Task: Search one way flight ticket for 3 adults, 3 children in premium economy from Milwaukee: Milwaukee Mitchell International Airport to Rock Springs: Southwest Wyoming Regional Airport (rock Springs Sweetwater County Airport) on 8-5-2023. Number of bags: 9 checked bags. Outbound departure time preference is 17:45.
Action: Mouse moved to (325, 275)
Screenshot: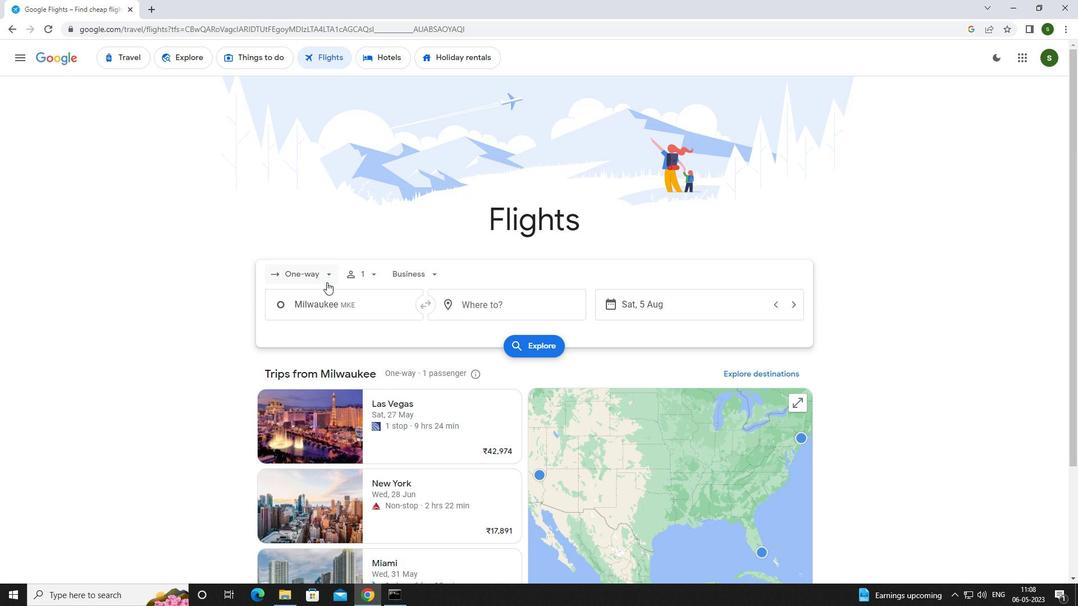 
Action: Mouse pressed left at (325, 275)
Screenshot: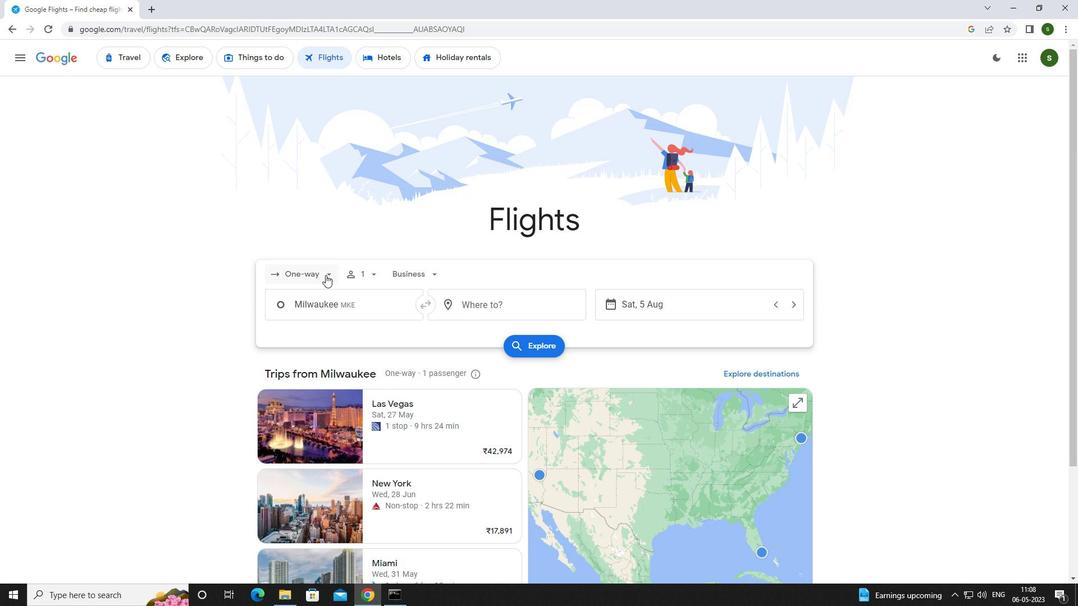 
Action: Mouse moved to (324, 318)
Screenshot: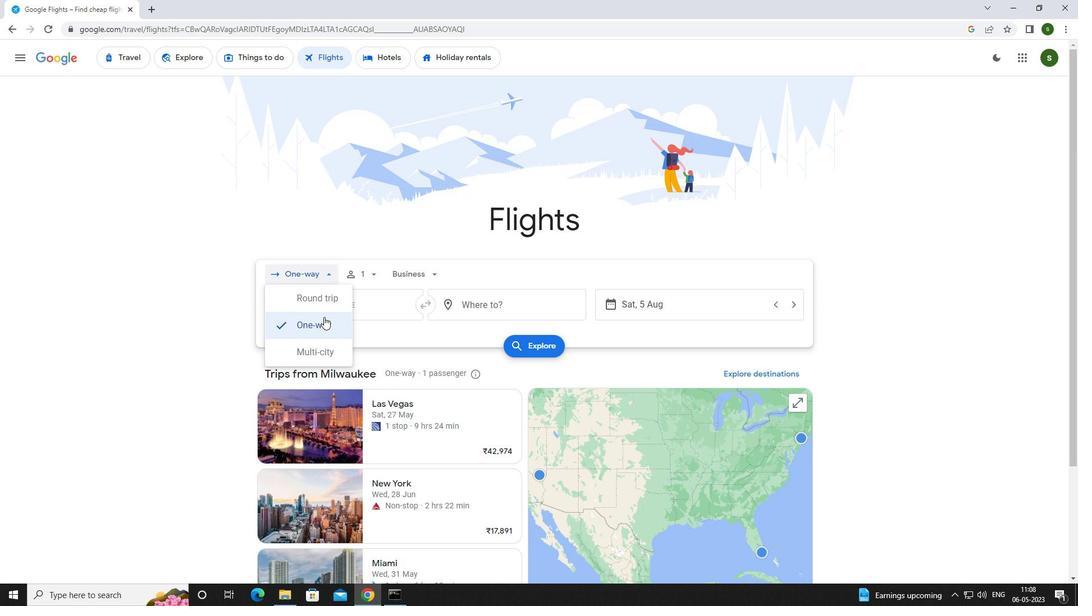 
Action: Mouse pressed left at (324, 318)
Screenshot: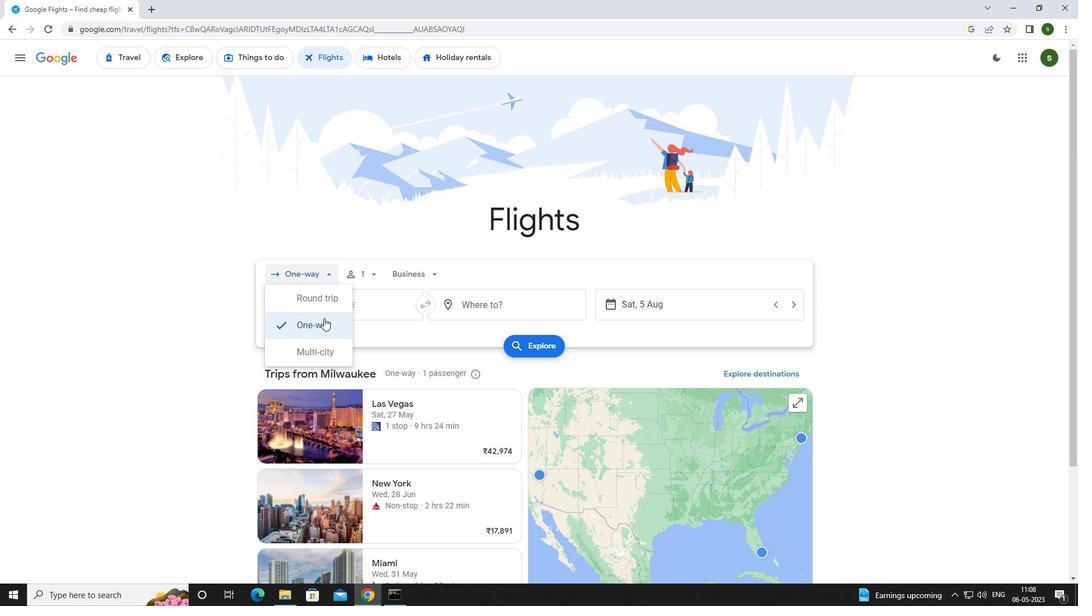 
Action: Mouse moved to (369, 274)
Screenshot: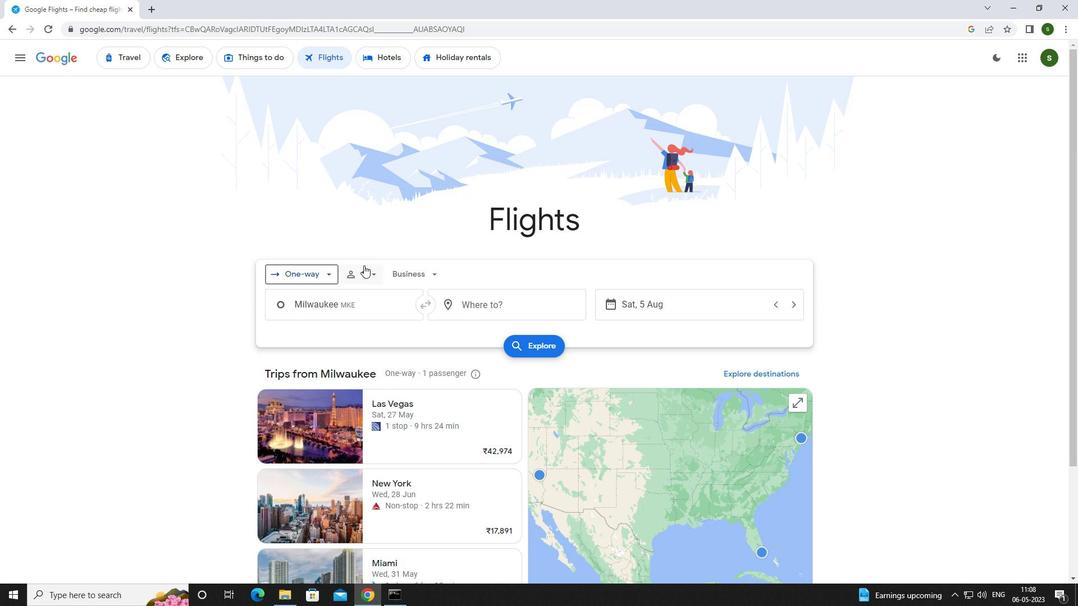 
Action: Mouse pressed left at (369, 274)
Screenshot: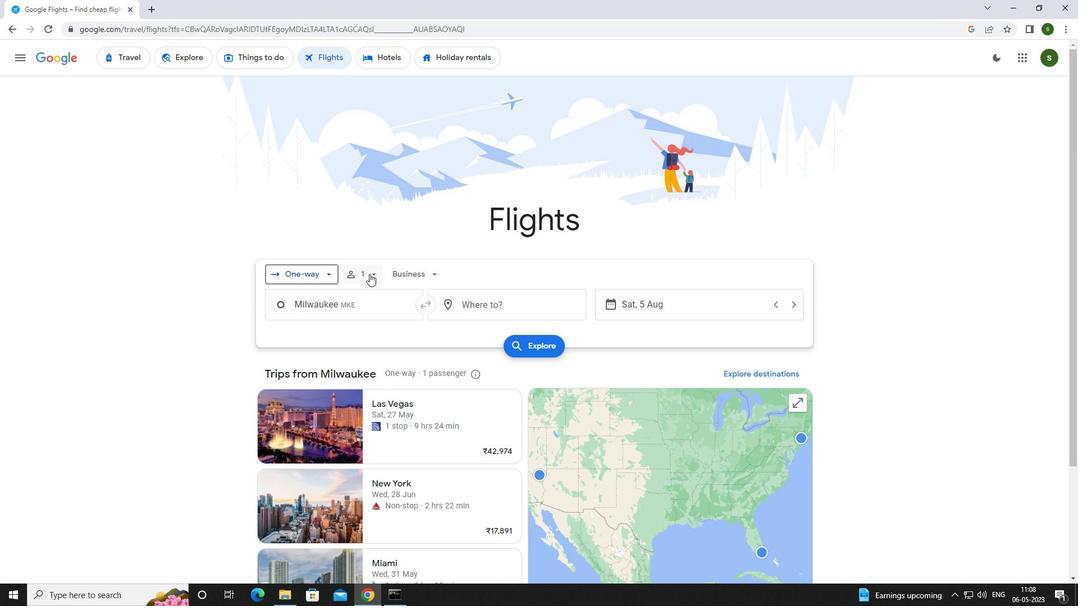 
Action: Mouse moved to (460, 305)
Screenshot: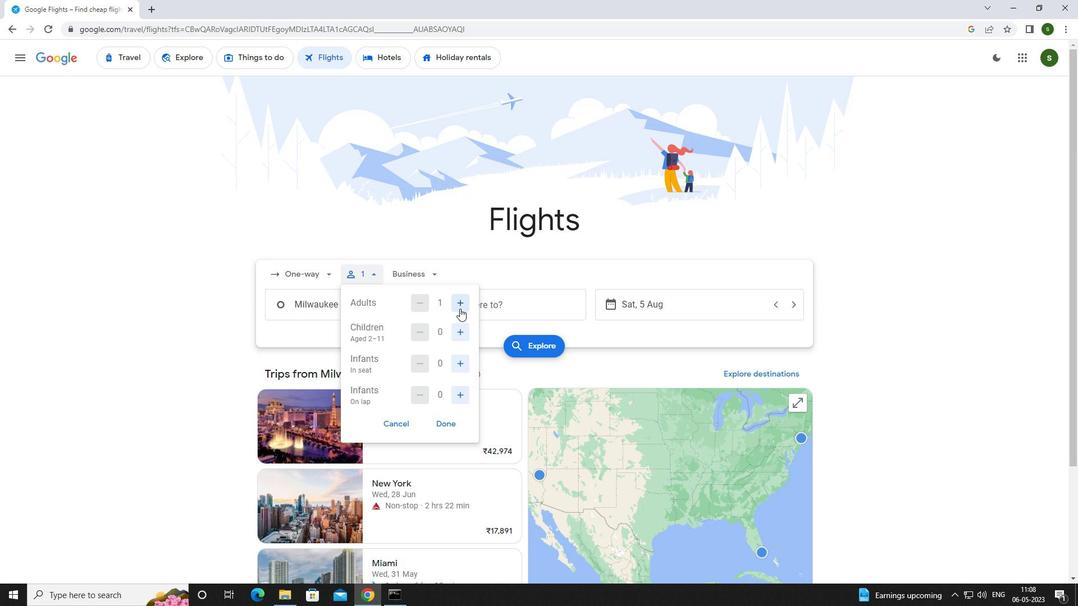 
Action: Mouse pressed left at (460, 305)
Screenshot: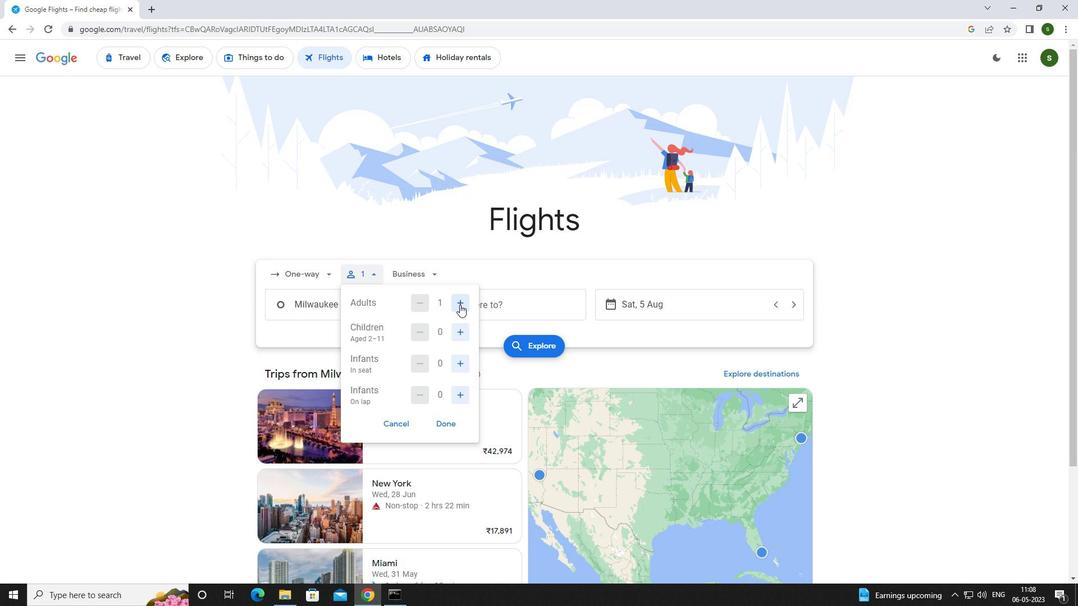 
Action: Mouse pressed left at (460, 305)
Screenshot: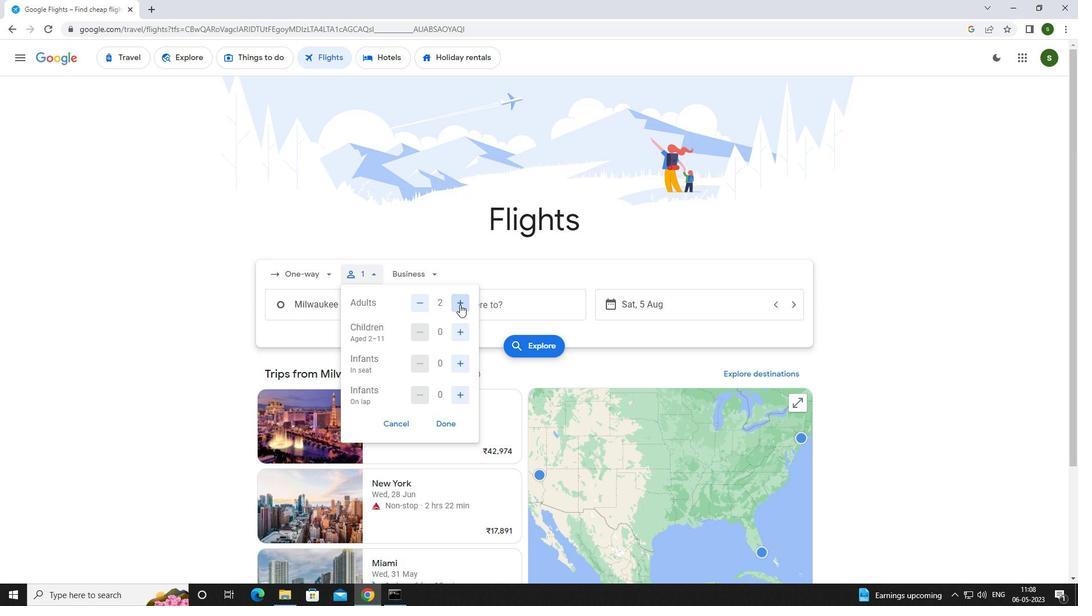 
Action: Mouse moved to (460, 332)
Screenshot: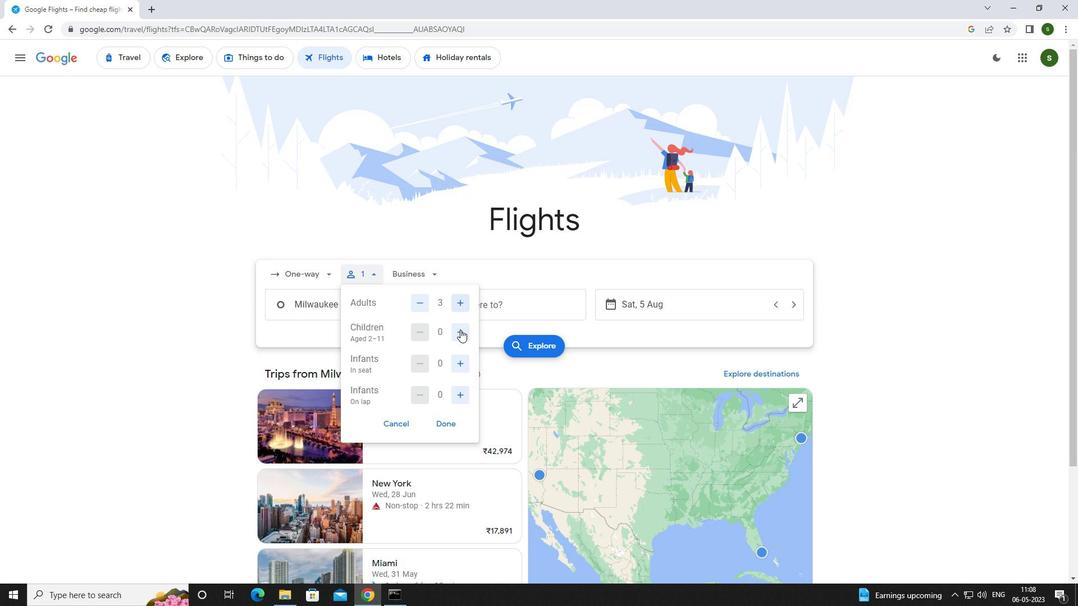 
Action: Mouse pressed left at (460, 332)
Screenshot: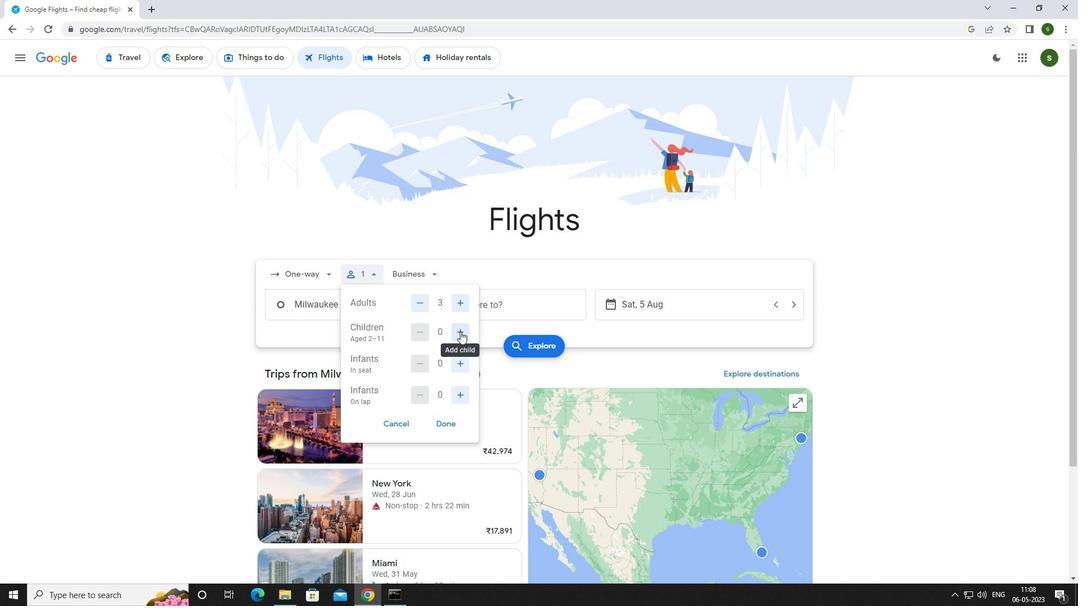 
Action: Mouse pressed left at (460, 332)
Screenshot: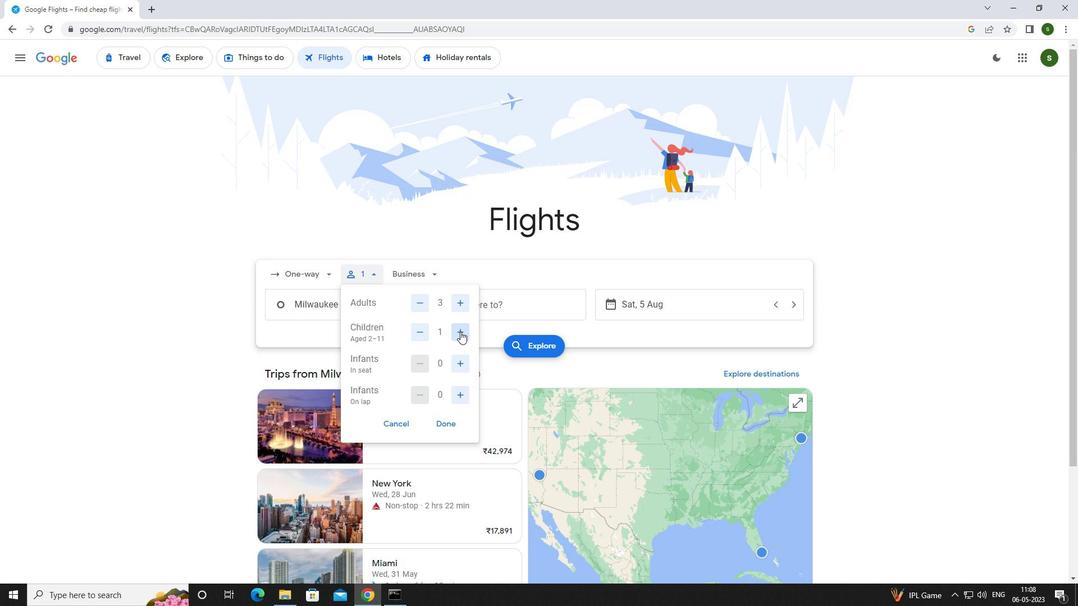 
Action: Mouse pressed left at (460, 332)
Screenshot: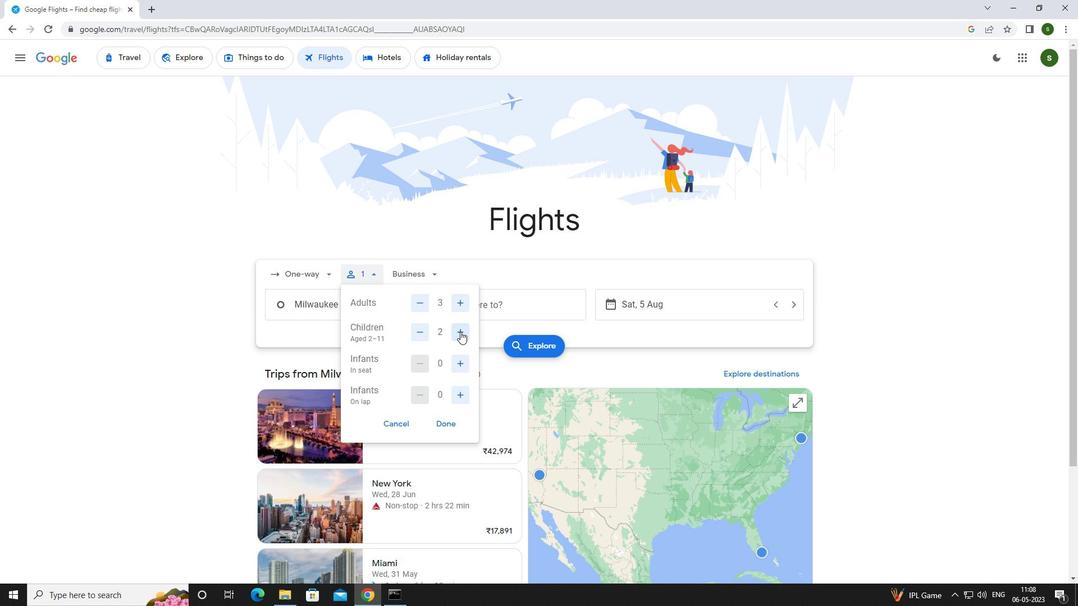 
Action: Mouse moved to (418, 270)
Screenshot: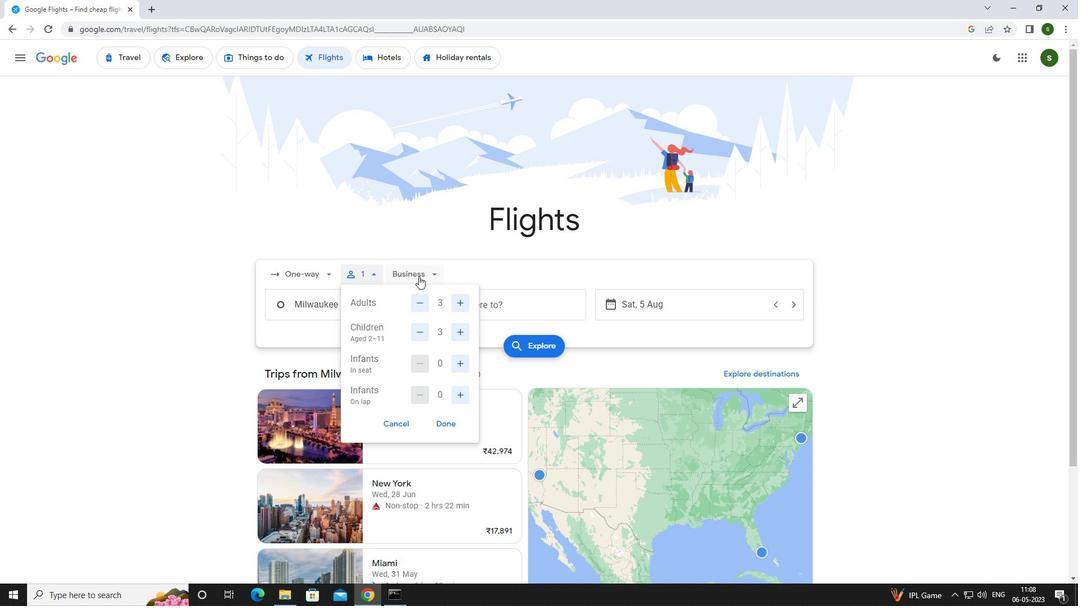 
Action: Mouse pressed left at (418, 270)
Screenshot: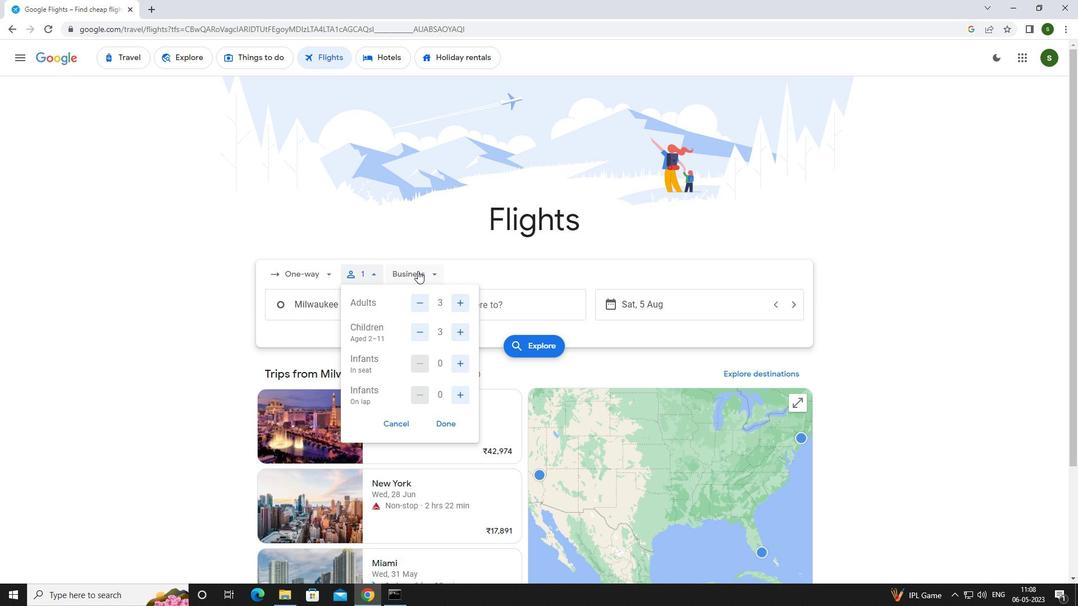 
Action: Mouse moved to (452, 325)
Screenshot: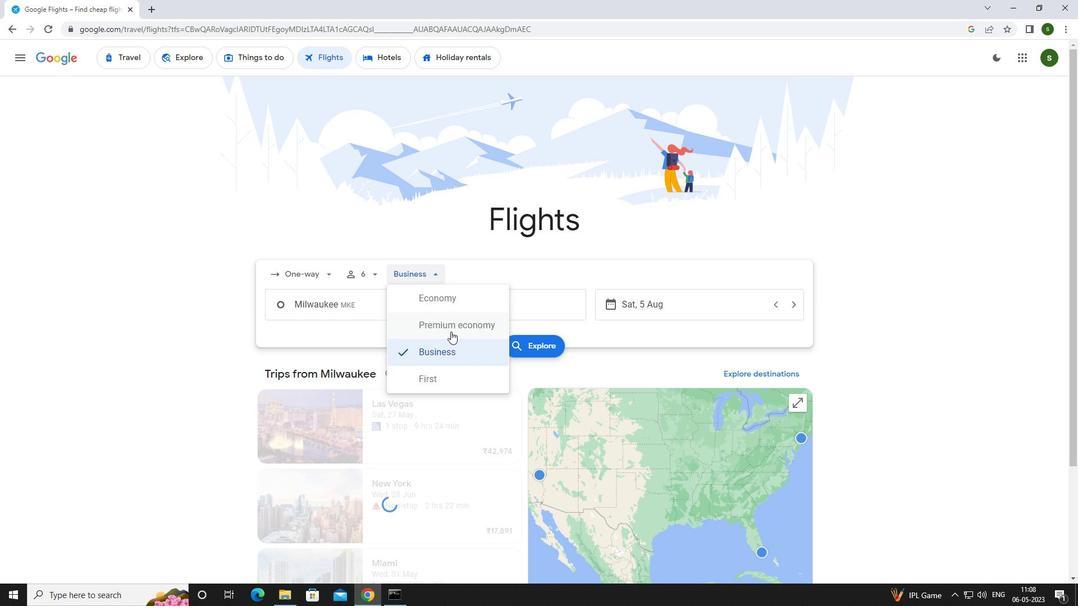 
Action: Mouse pressed left at (452, 325)
Screenshot: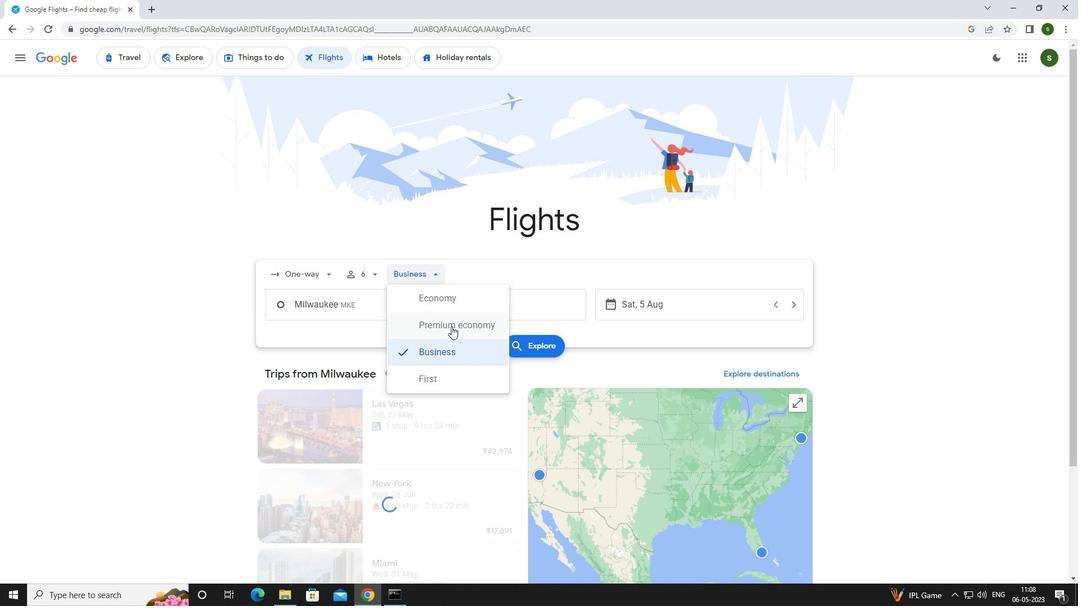 
Action: Mouse moved to (388, 301)
Screenshot: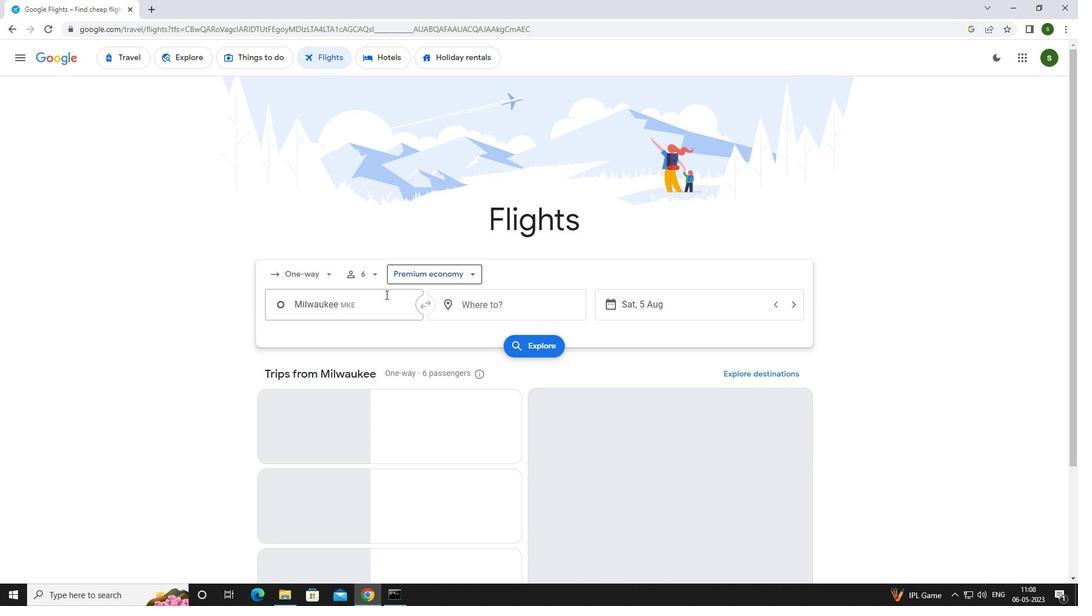
Action: Mouse pressed left at (388, 301)
Screenshot: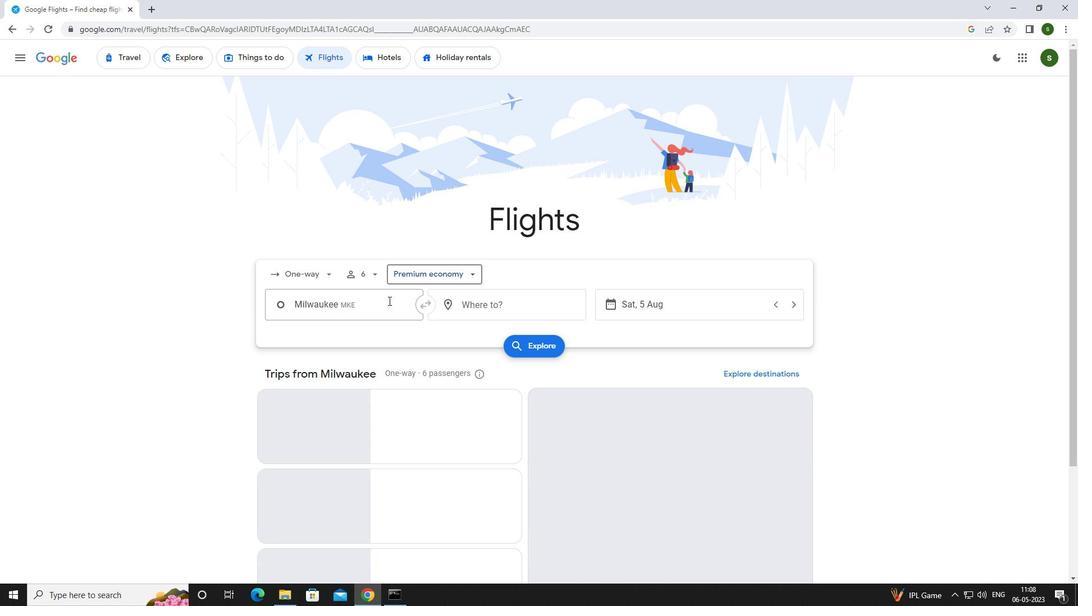 
Action: Key pressed <Key.caps_lock>m<Key.caps_lock>ilwau
Screenshot: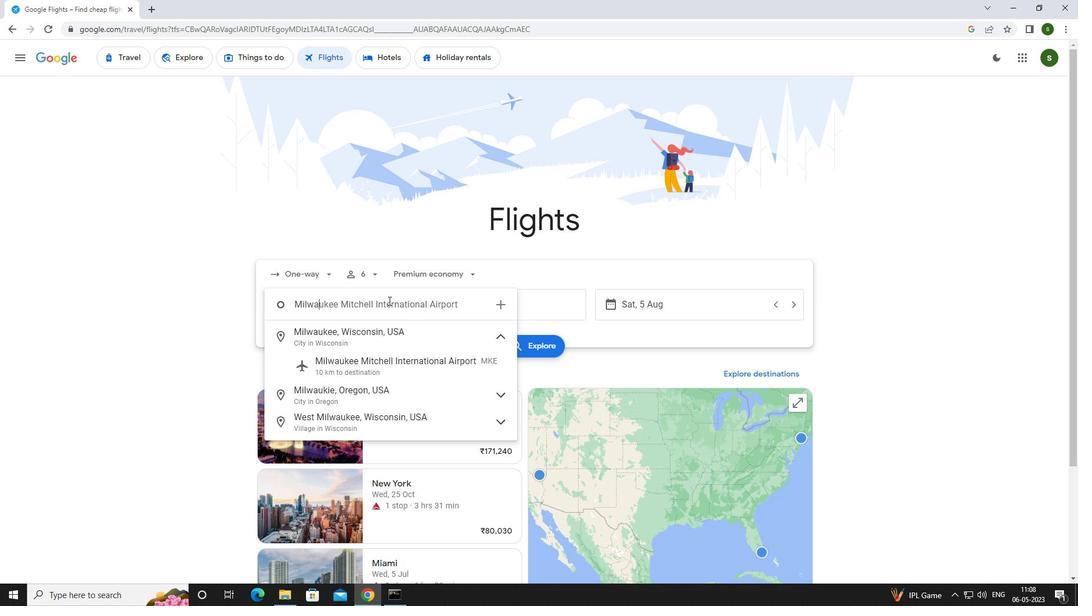 
Action: Mouse moved to (388, 359)
Screenshot: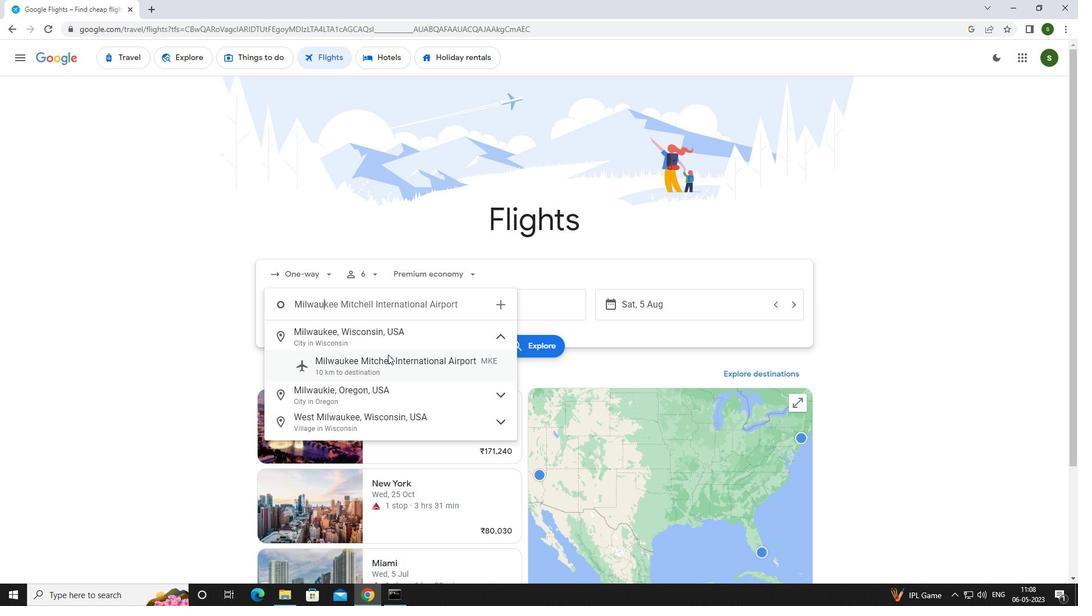 
Action: Mouse pressed left at (388, 359)
Screenshot: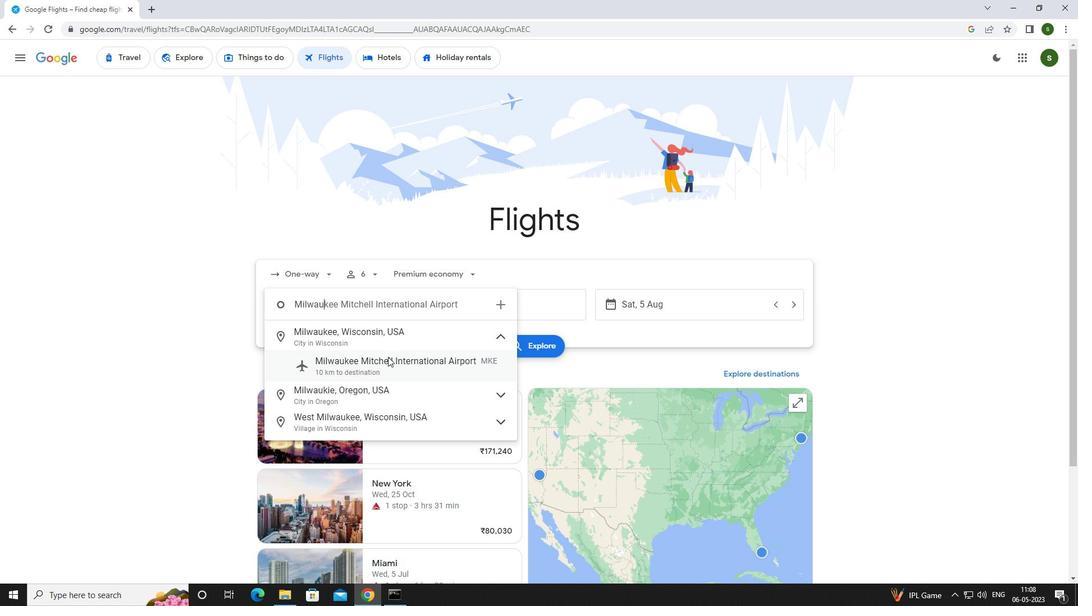 
Action: Mouse moved to (468, 301)
Screenshot: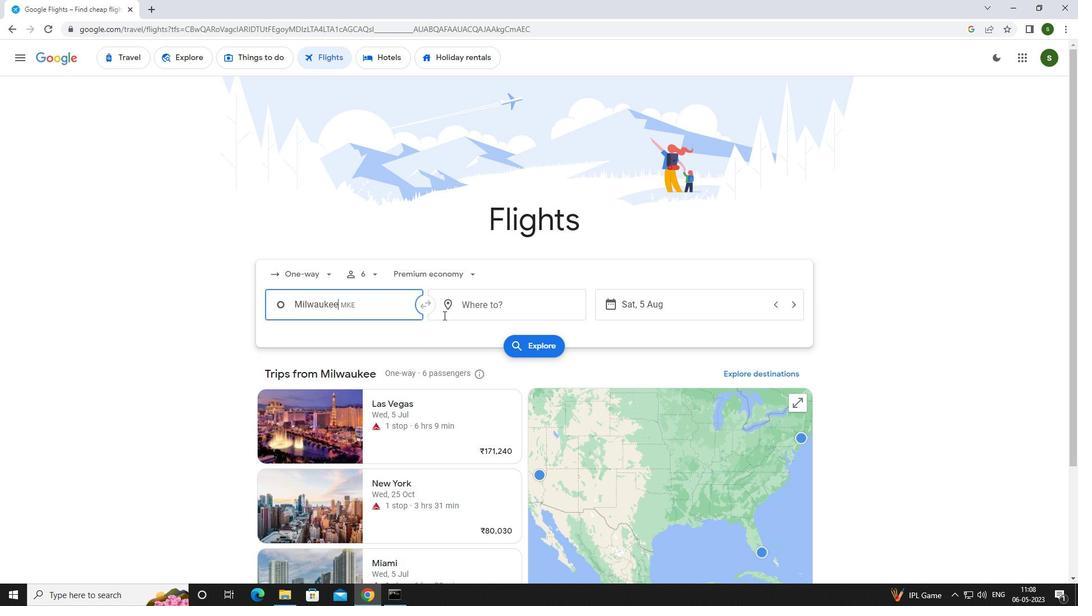 
Action: Mouse pressed left at (468, 301)
Screenshot: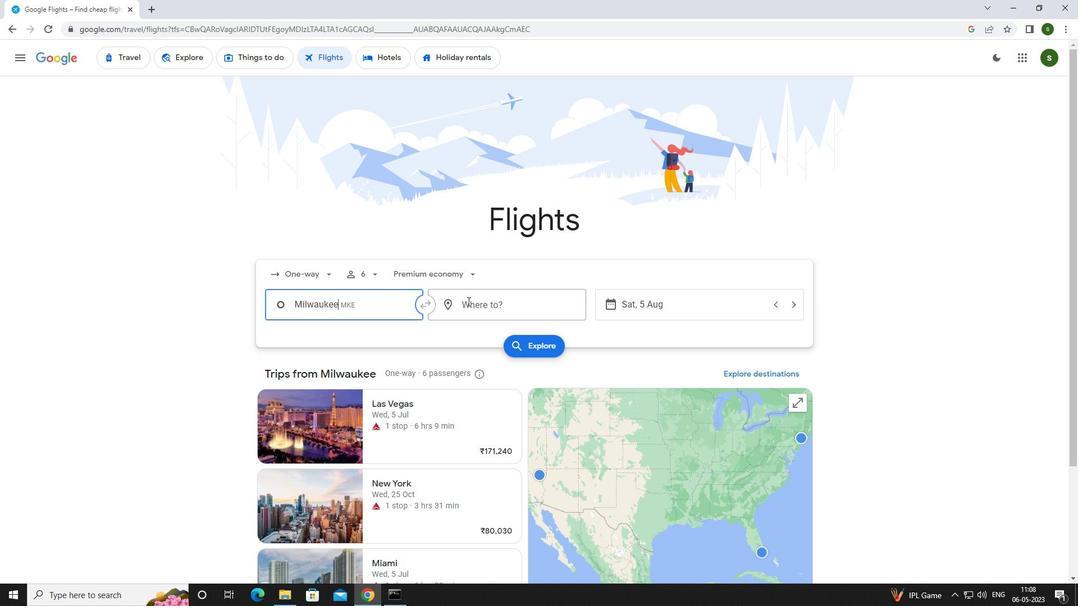 
Action: Key pressed <Key.caps_lock>r<Key.caps_lock>ock<Key.space><Key.caps_lock>s<Key.caps_lock>pr
Screenshot: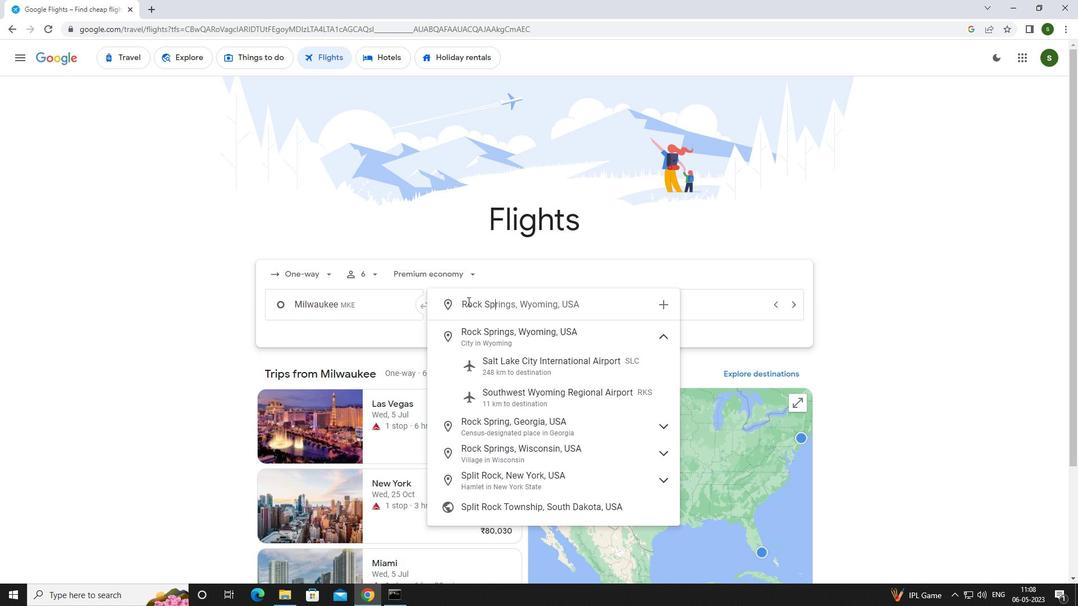 
Action: Mouse moved to (501, 388)
Screenshot: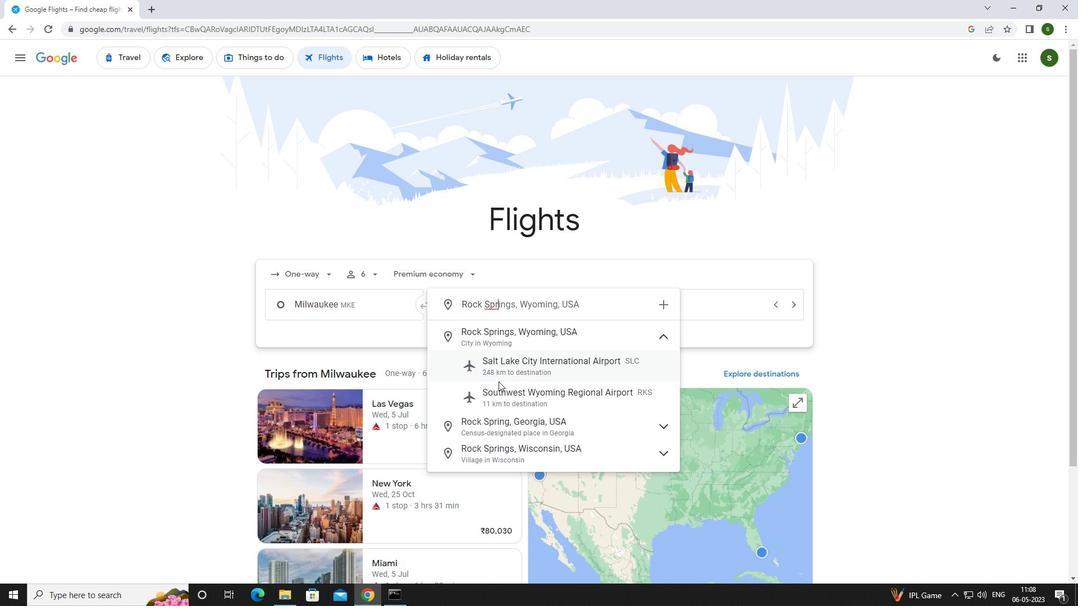 
Action: Mouse pressed left at (501, 388)
Screenshot: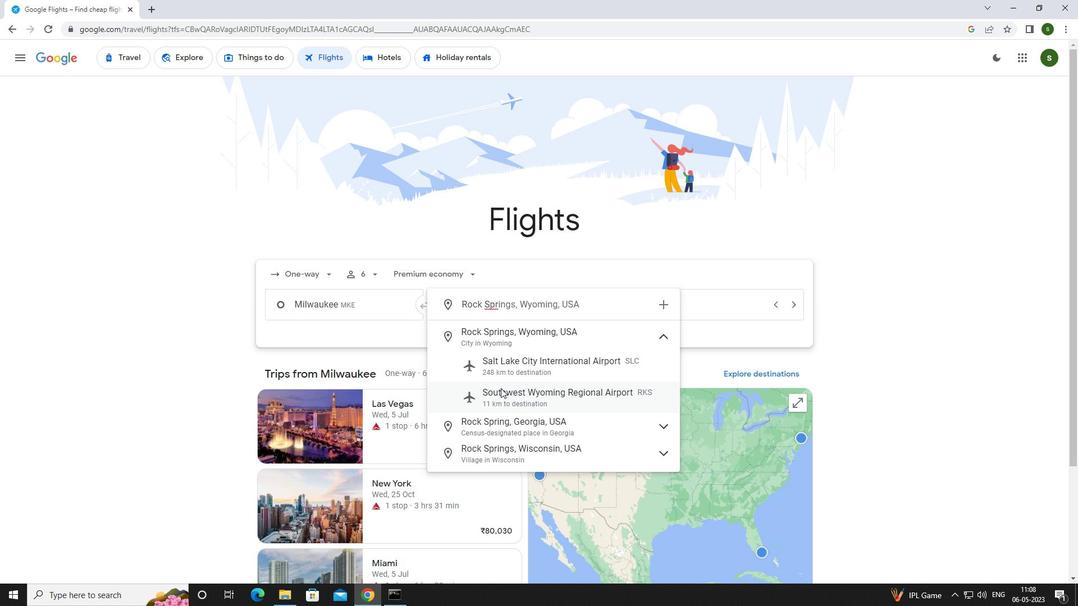 
Action: Mouse moved to (637, 303)
Screenshot: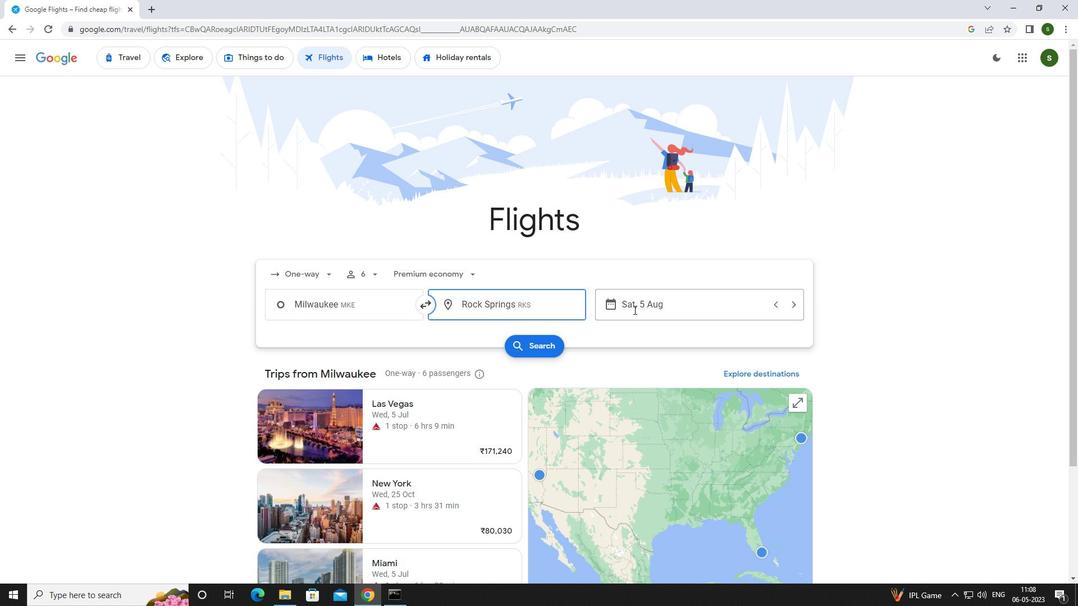 
Action: Mouse pressed left at (637, 303)
Screenshot: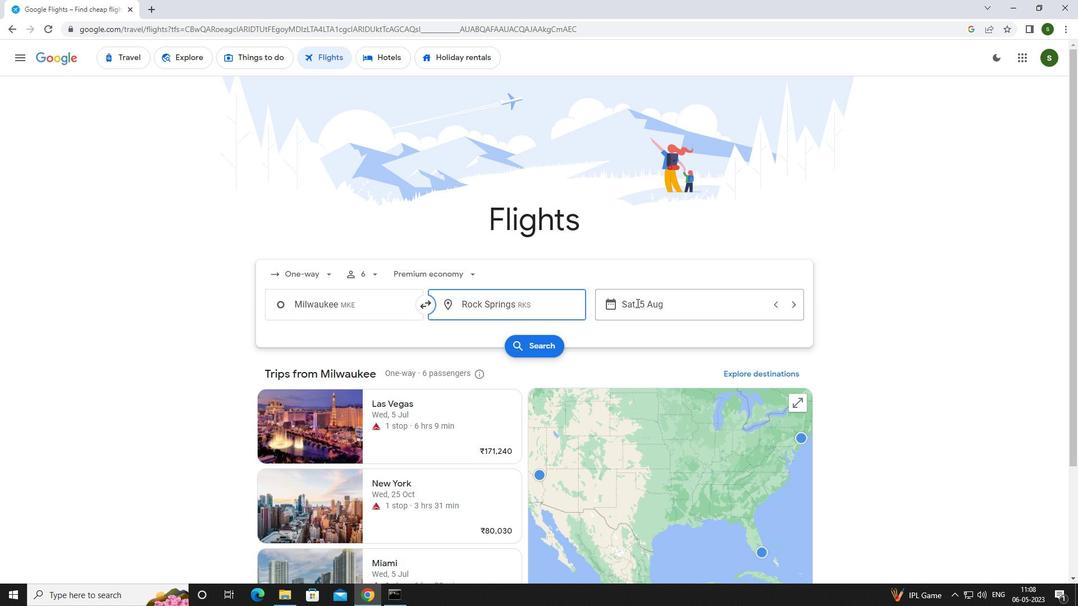
Action: Mouse moved to (568, 374)
Screenshot: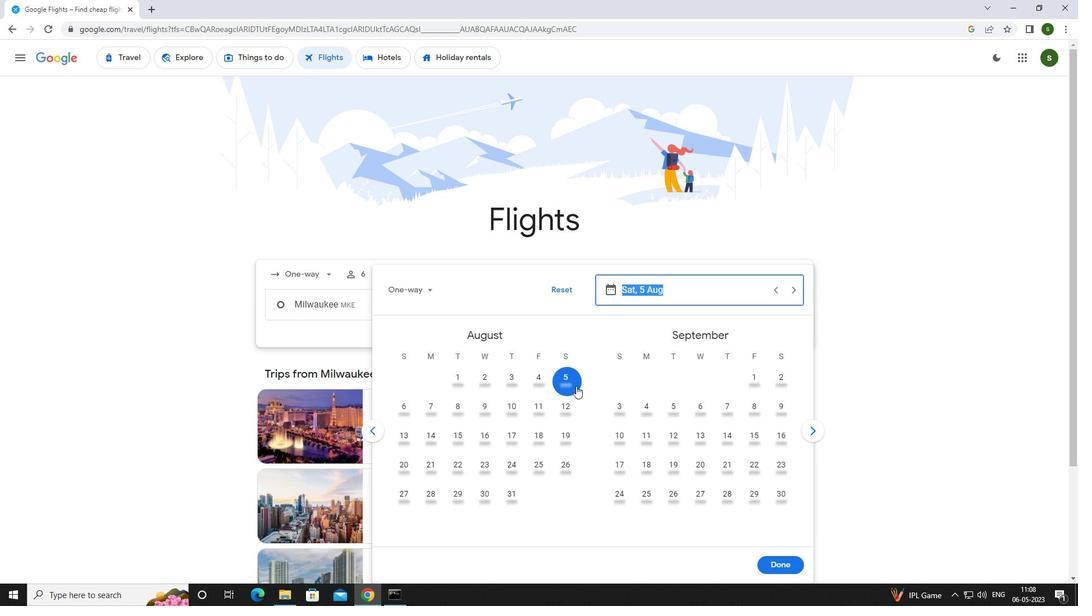 
Action: Mouse pressed left at (568, 374)
Screenshot: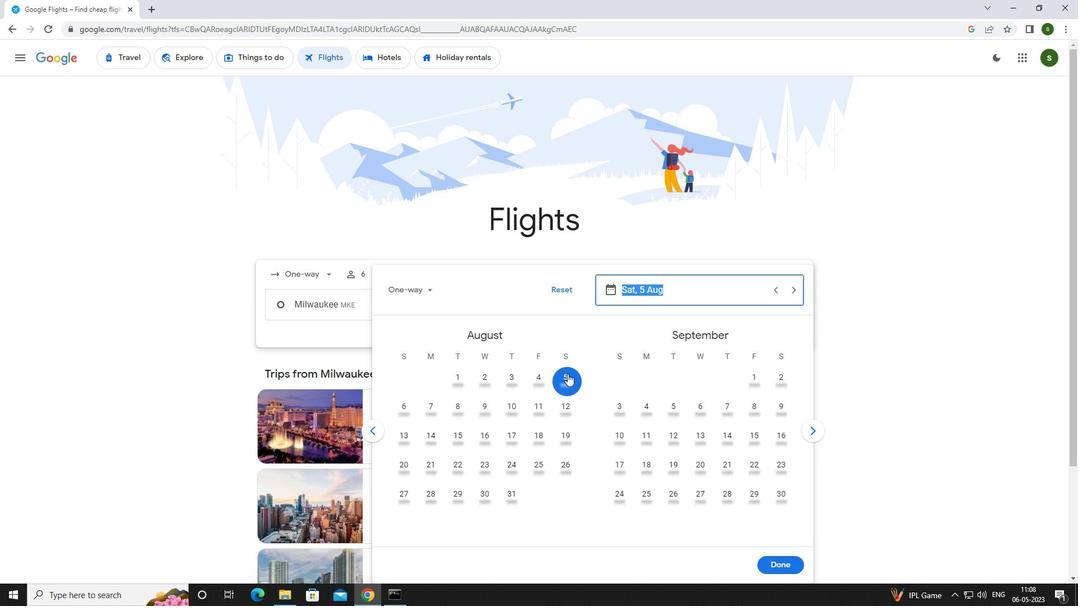 
Action: Mouse moved to (778, 563)
Screenshot: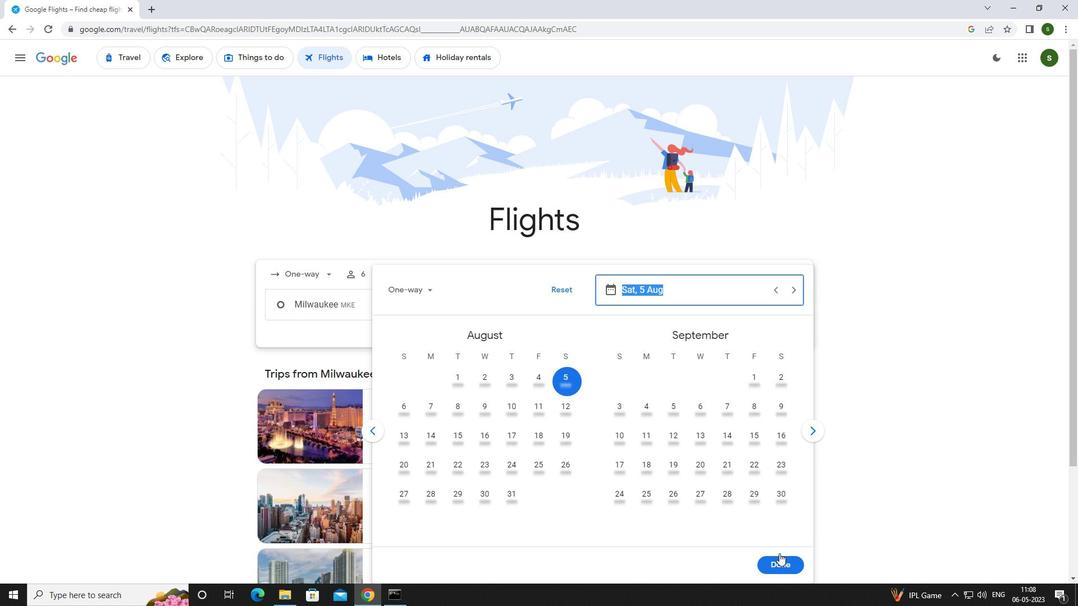 
Action: Mouse pressed left at (778, 563)
Screenshot: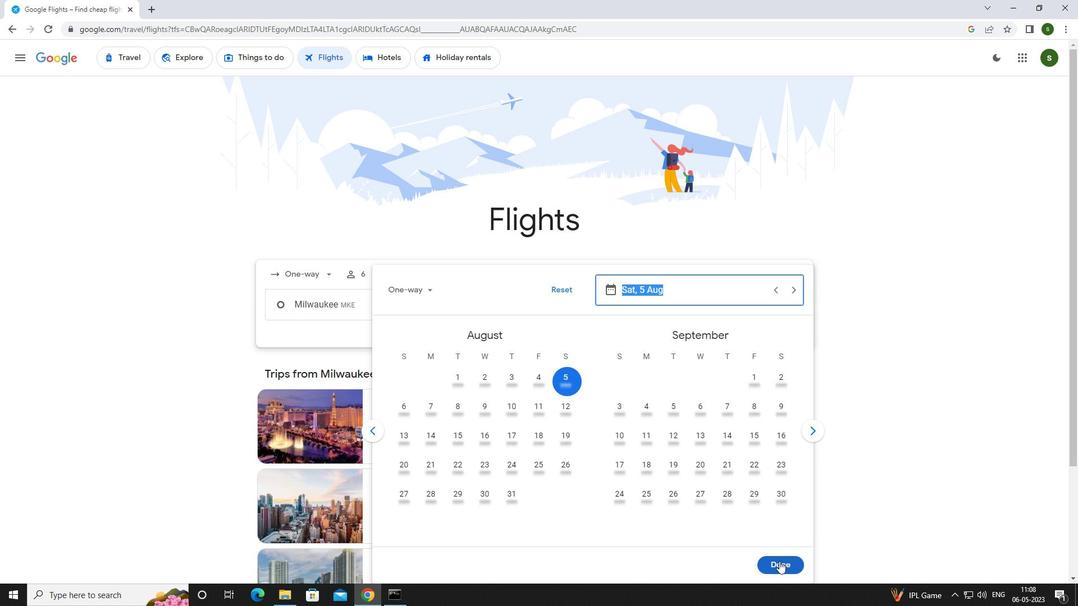 
Action: Mouse moved to (540, 348)
Screenshot: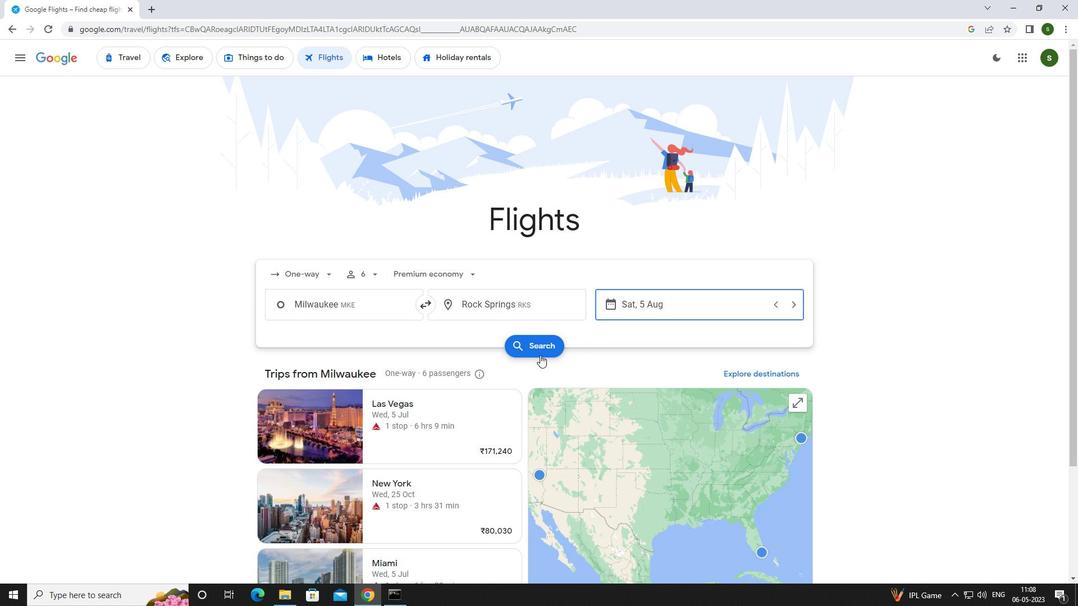 
Action: Mouse pressed left at (540, 348)
Screenshot: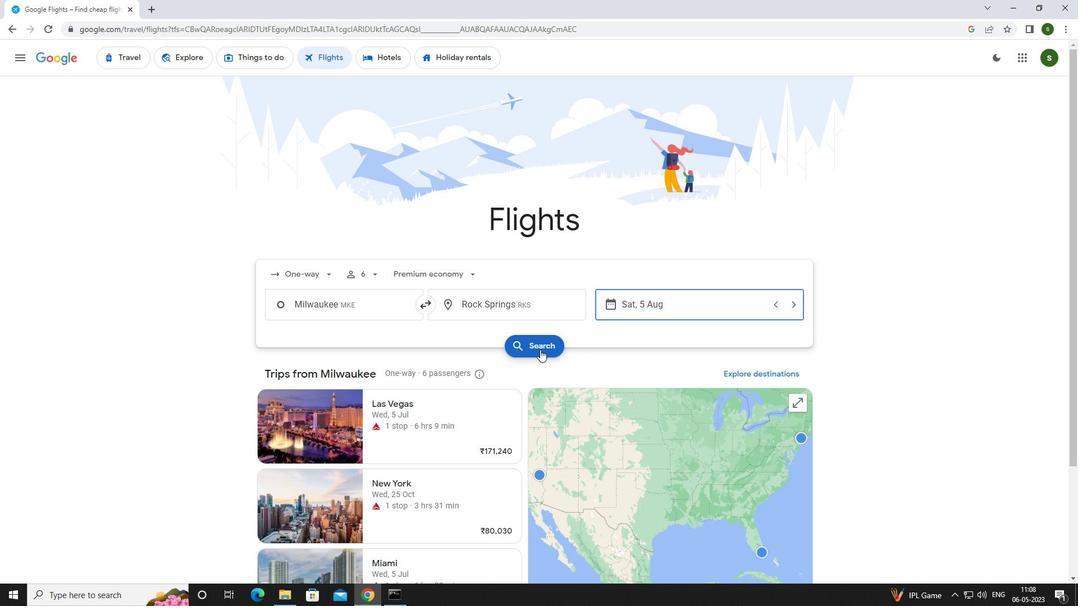 
Action: Mouse moved to (284, 158)
Screenshot: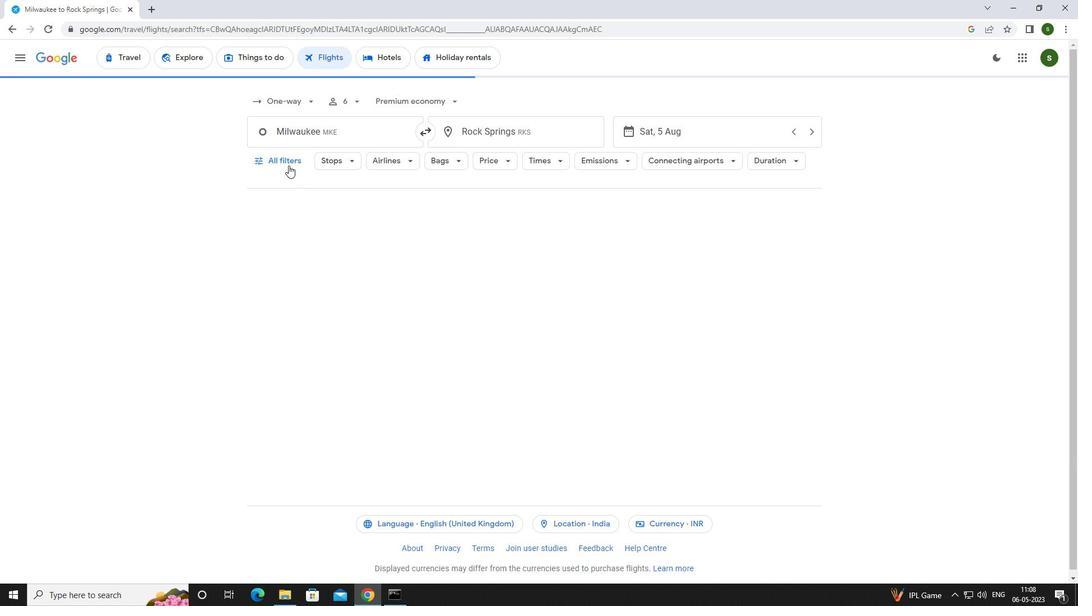 
Action: Mouse pressed left at (284, 158)
Screenshot: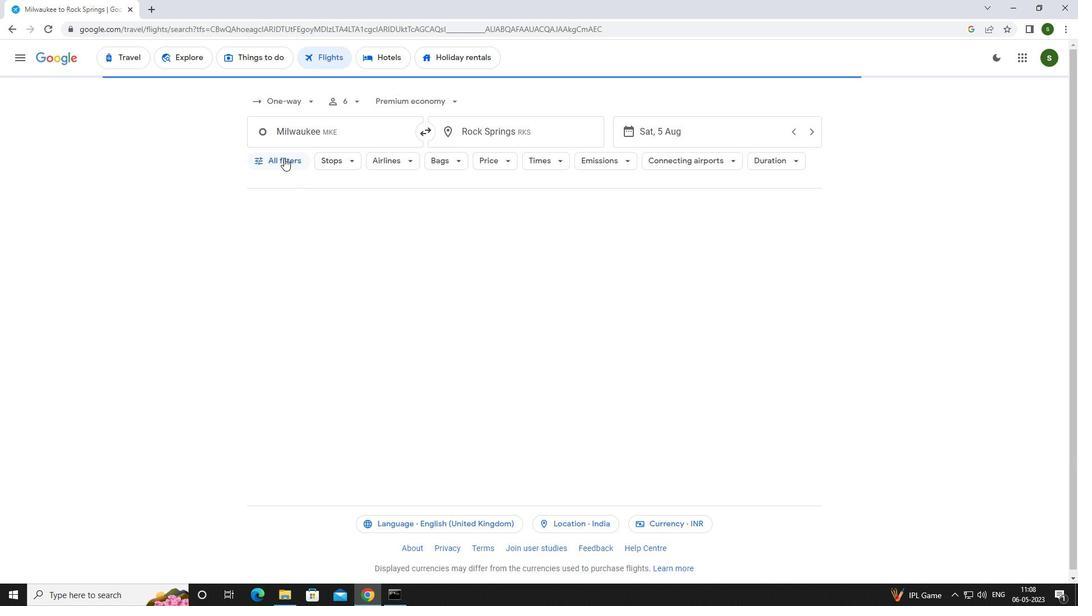 
Action: Mouse moved to (359, 305)
Screenshot: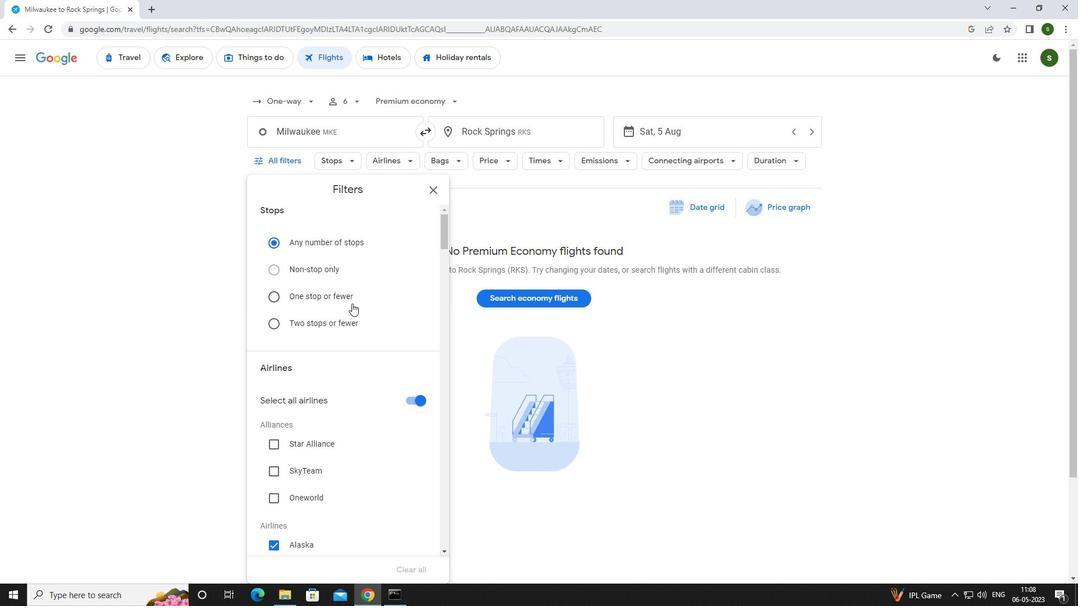 
Action: Mouse scrolled (359, 304) with delta (0, 0)
Screenshot: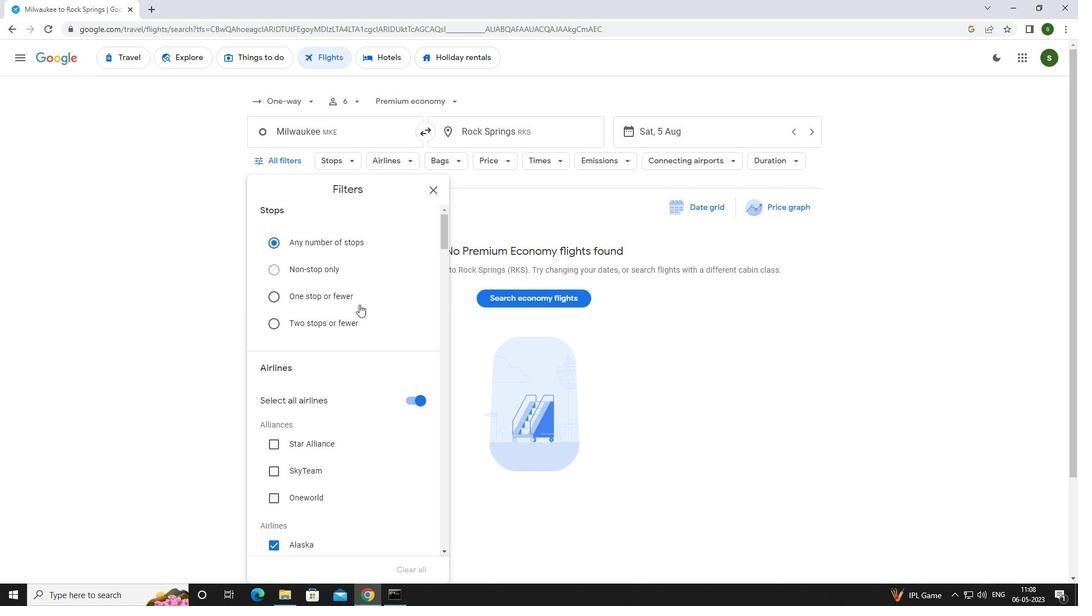 
Action: Mouse scrolled (359, 304) with delta (0, 0)
Screenshot: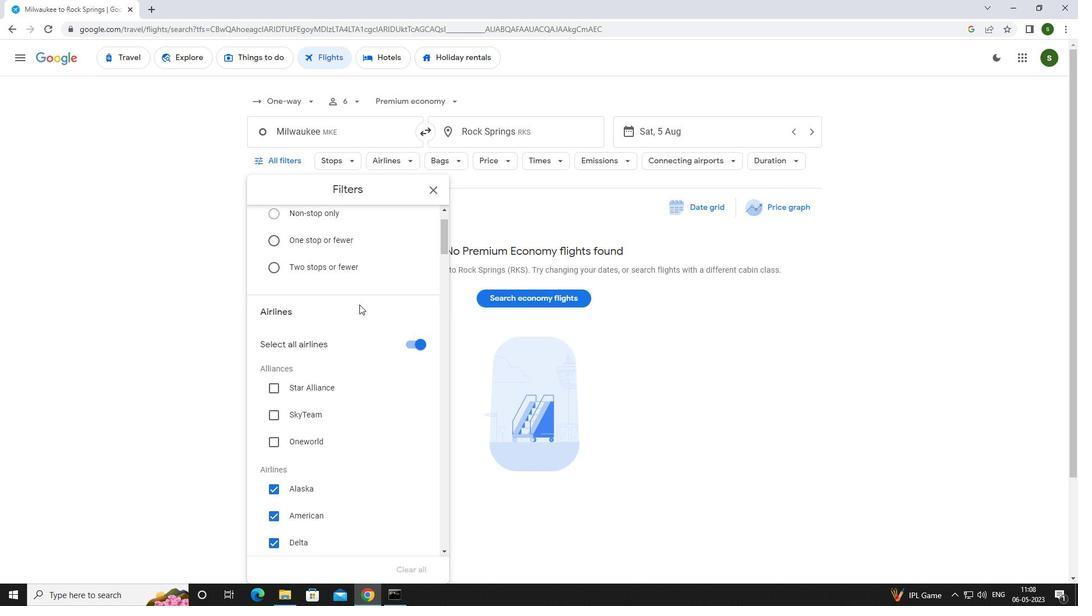 
Action: Mouse scrolled (359, 304) with delta (0, 0)
Screenshot: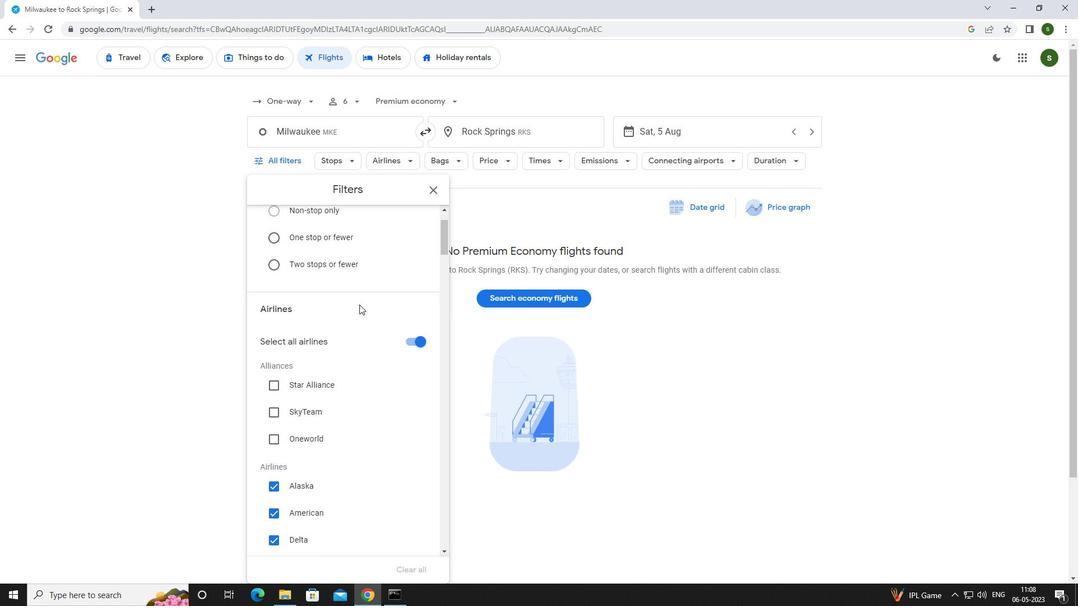 
Action: Mouse scrolled (359, 304) with delta (0, 0)
Screenshot: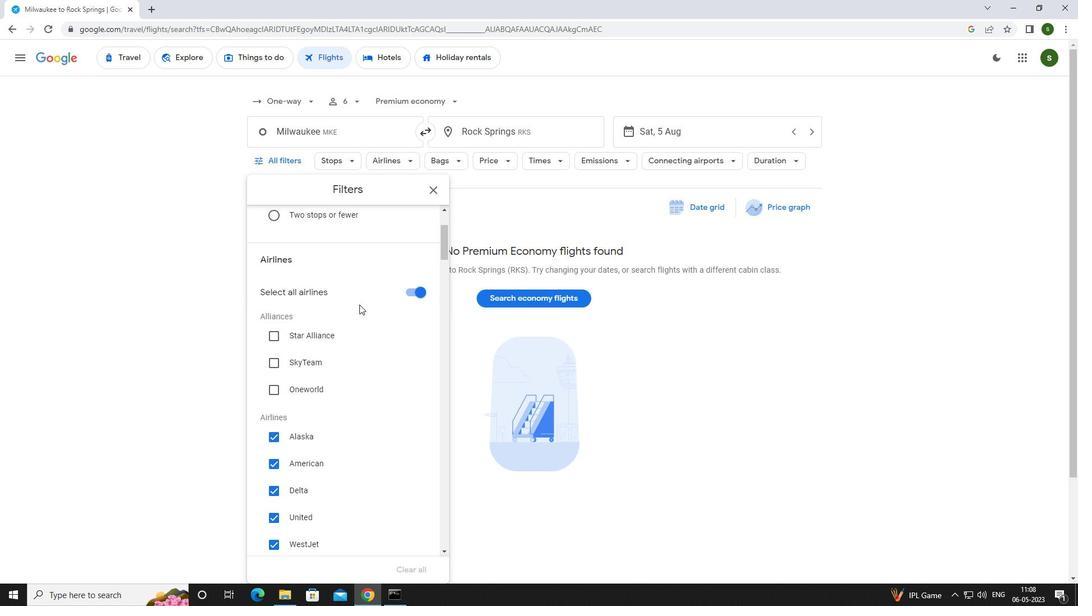
Action: Mouse scrolled (359, 304) with delta (0, 0)
Screenshot: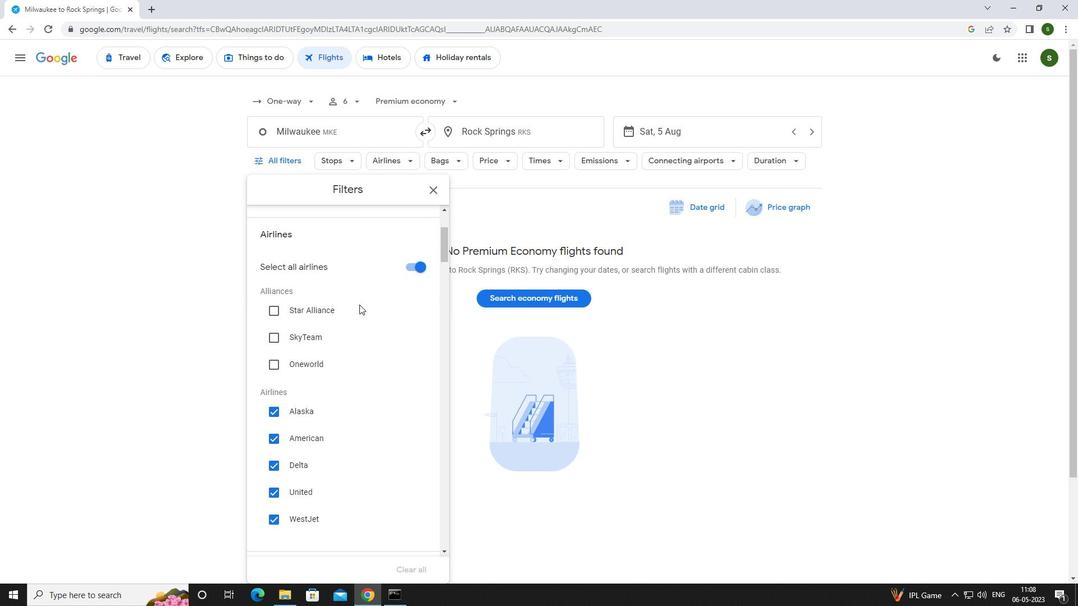 
Action: Mouse scrolled (359, 304) with delta (0, 0)
Screenshot: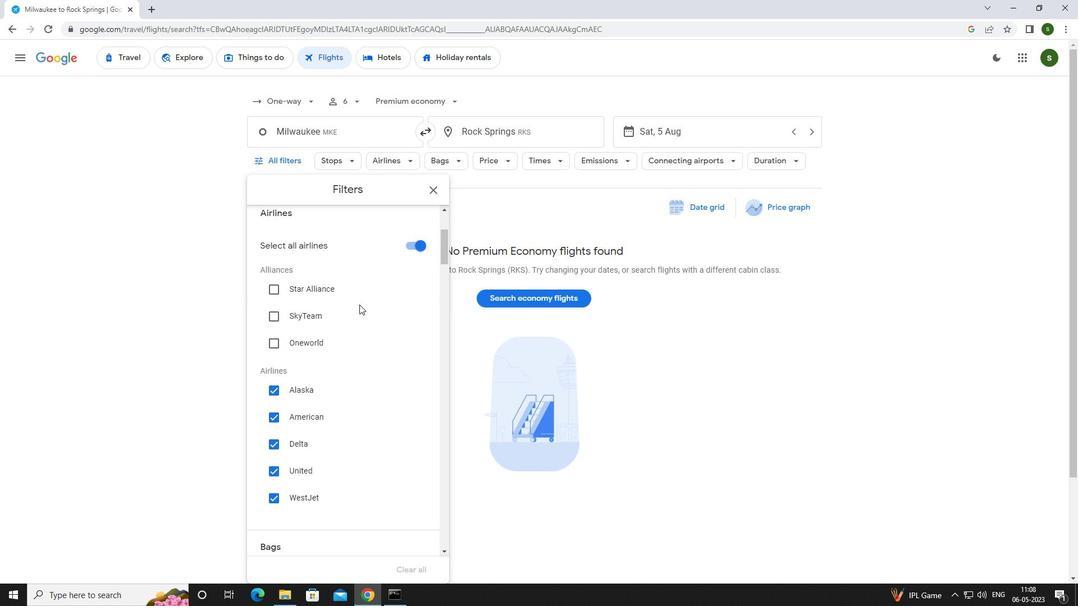
Action: Mouse scrolled (359, 304) with delta (0, 0)
Screenshot: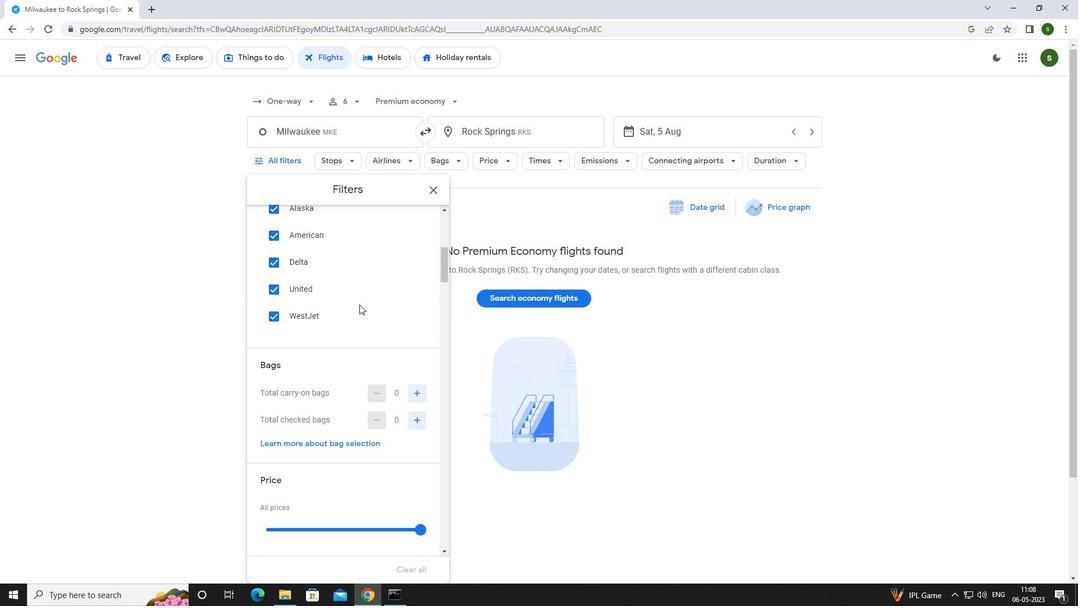 
Action: Mouse moved to (421, 366)
Screenshot: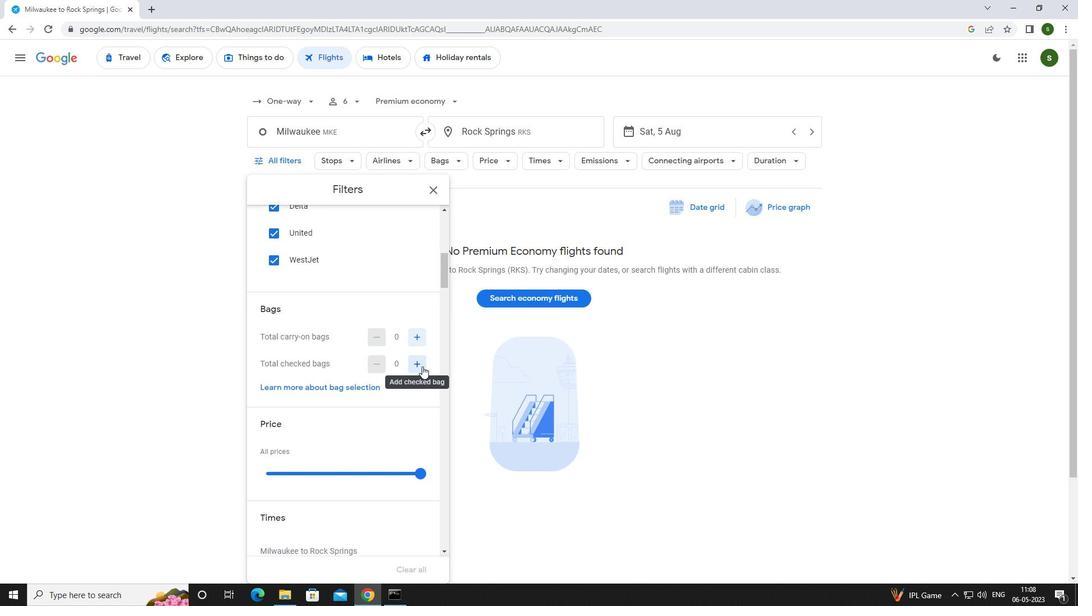 
Action: Mouse pressed left at (421, 366)
Screenshot: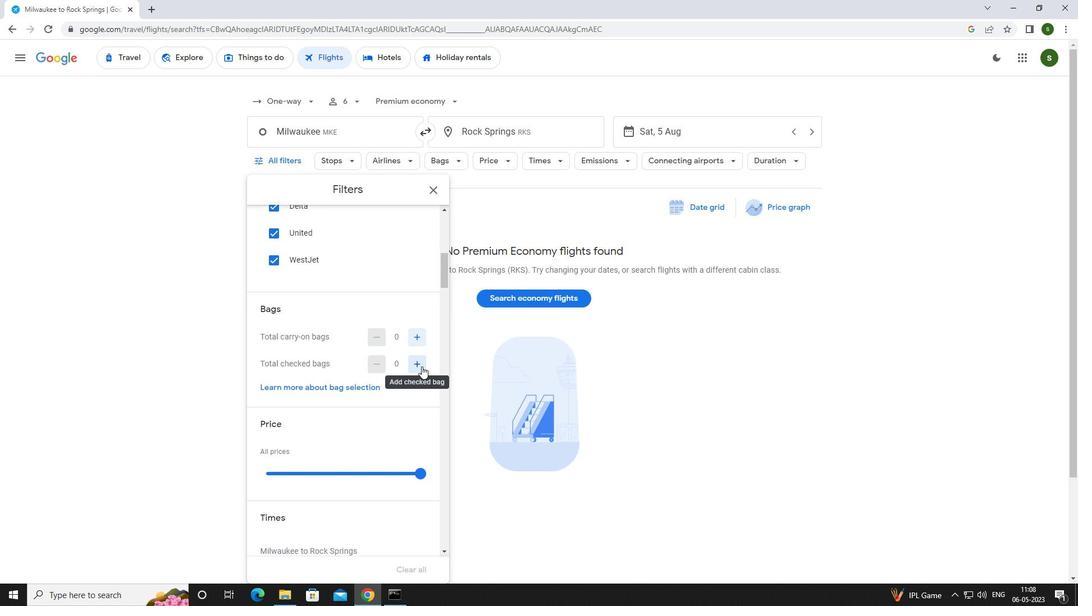 
Action: Mouse pressed left at (421, 366)
Screenshot: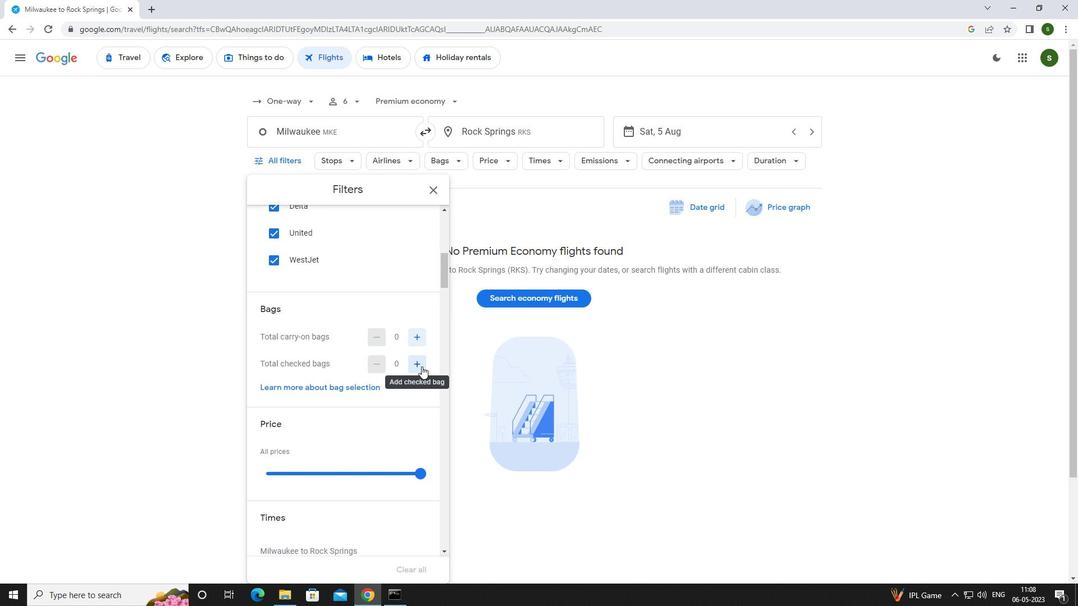 
Action: Mouse pressed left at (421, 366)
Screenshot: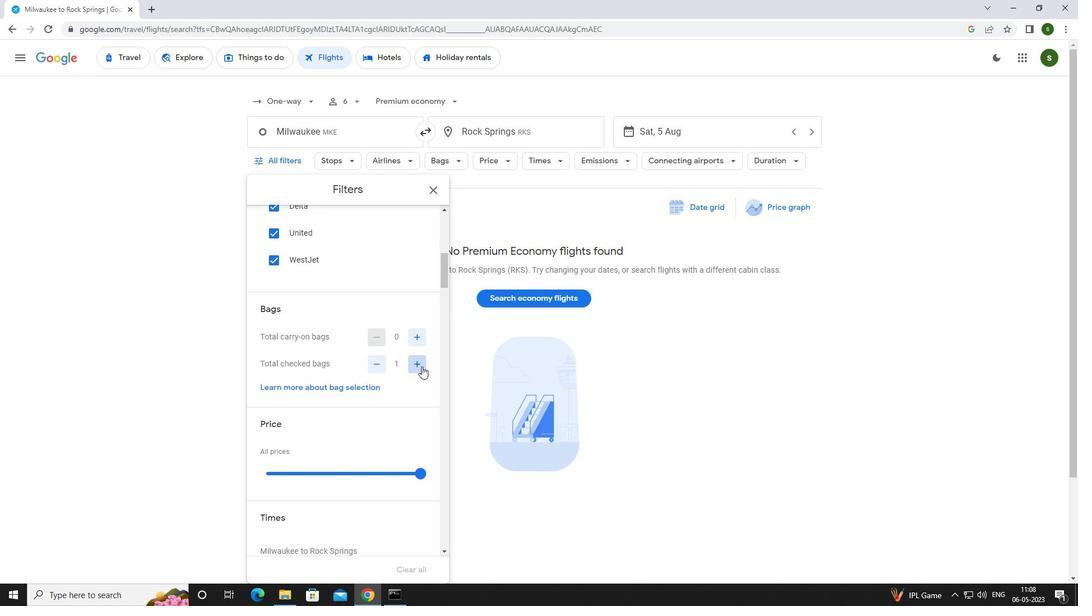 
Action: Mouse pressed left at (421, 366)
Screenshot: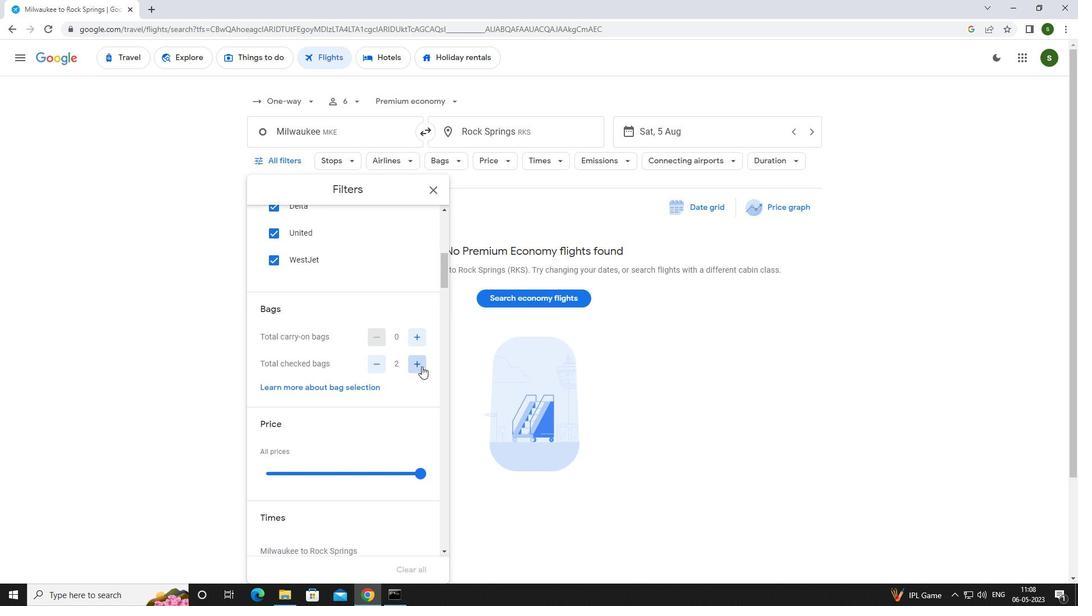 
Action: Mouse pressed left at (421, 366)
Screenshot: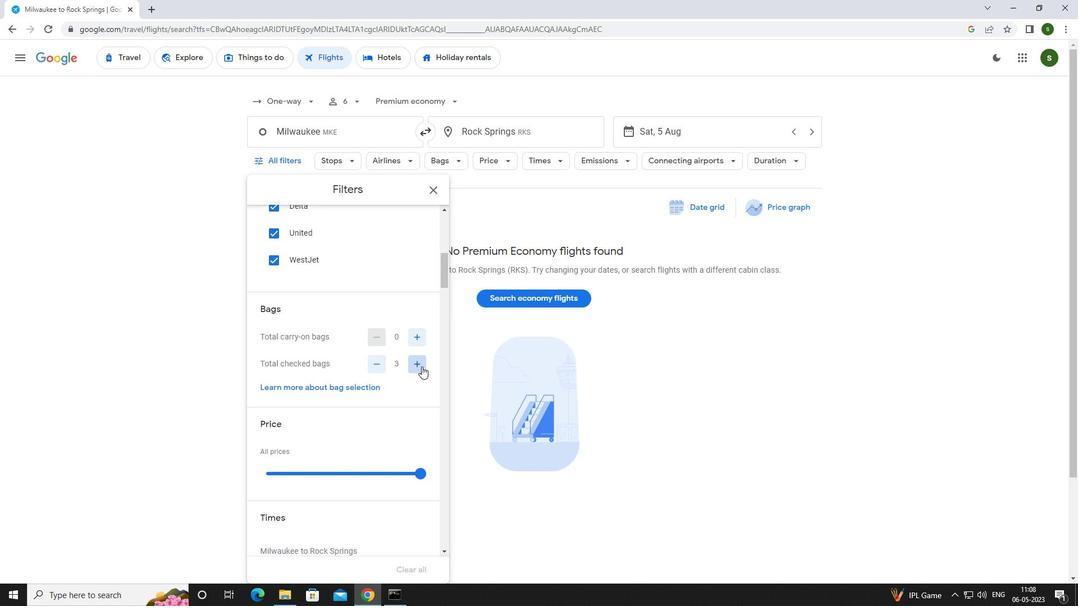 
Action: Mouse pressed left at (421, 366)
Screenshot: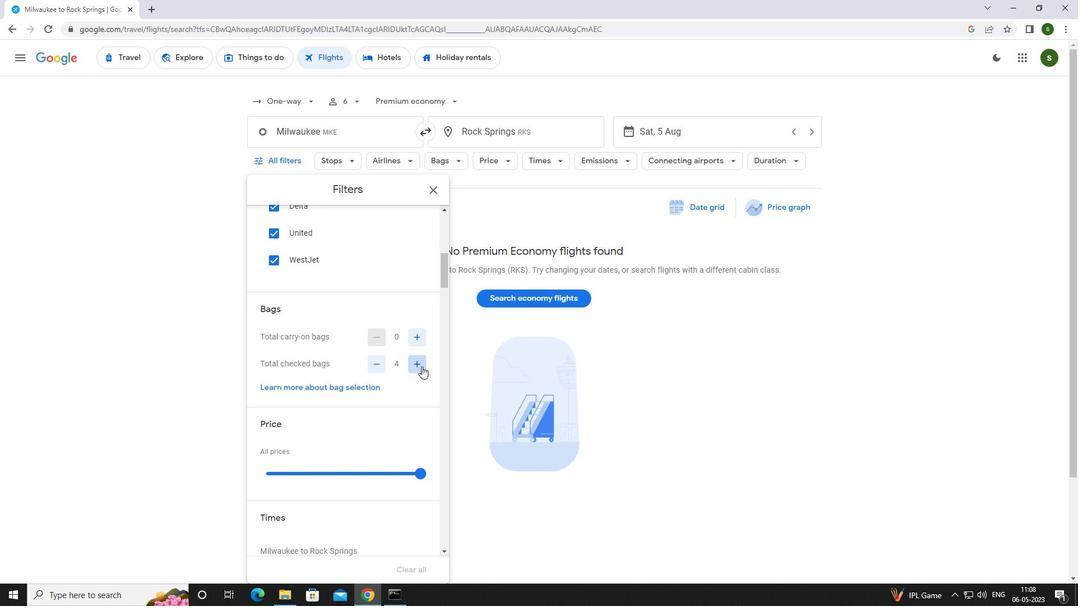 
Action: Mouse pressed left at (421, 366)
Screenshot: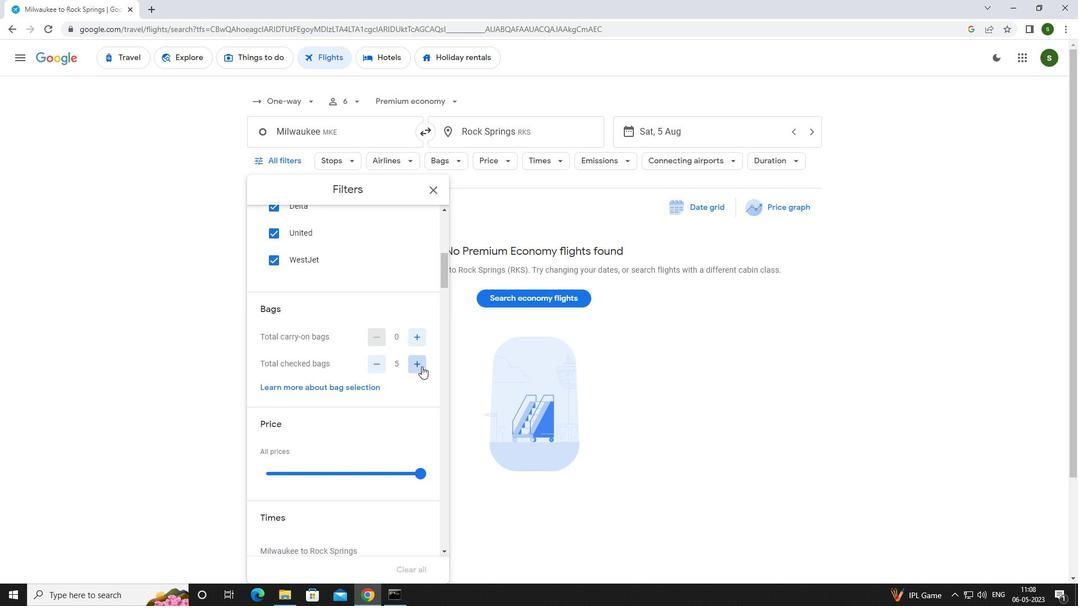 
Action: Mouse pressed left at (421, 366)
Screenshot: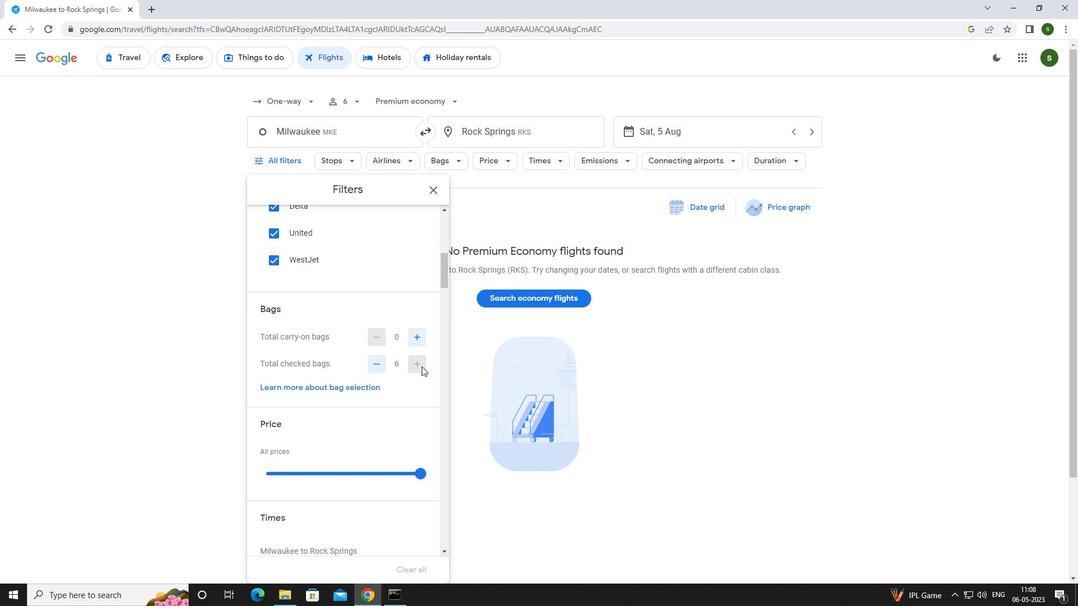 
Action: Mouse scrolled (421, 366) with delta (0, 0)
Screenshot: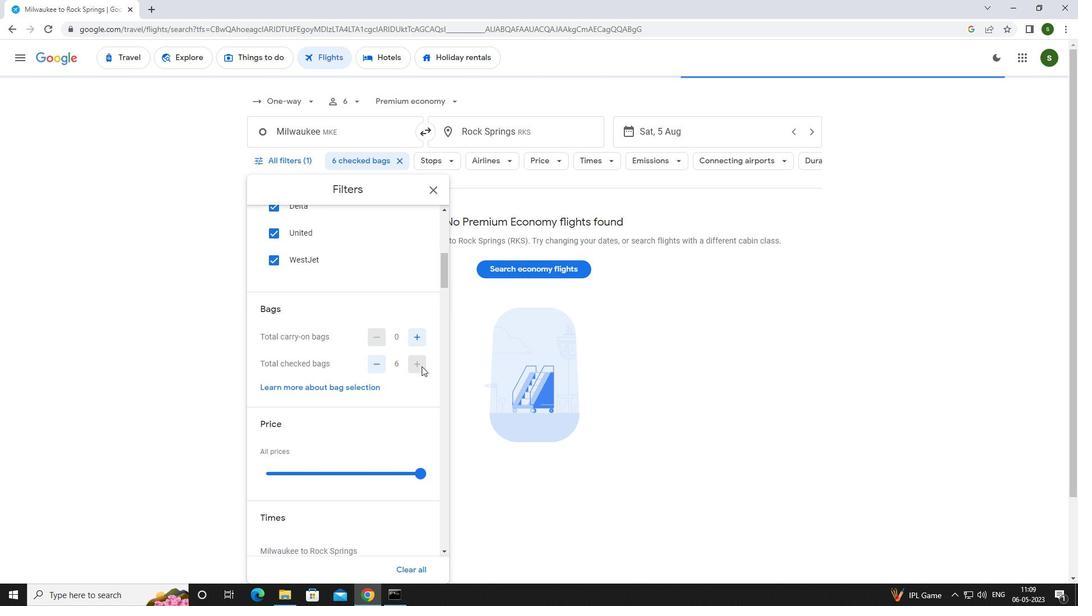 
Action: Mouse scrolled (421, 366) with delta (0, 0)
Screenshot: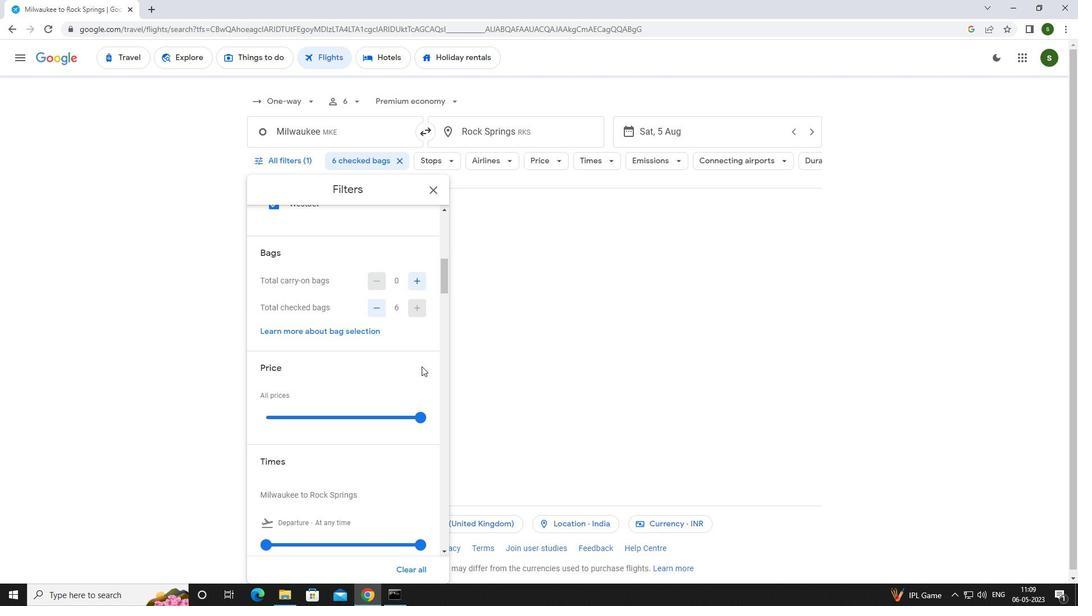 
Action: Mouse moved to (266, 488)
Screenshot: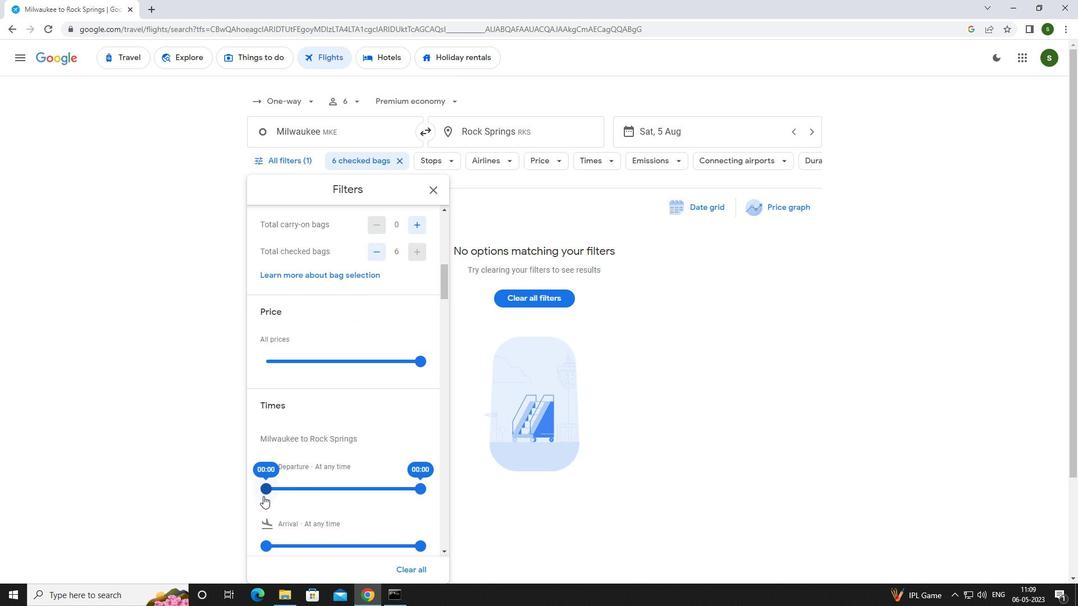 
Action: Mouse pressed left at (266, 488)
Screenshot: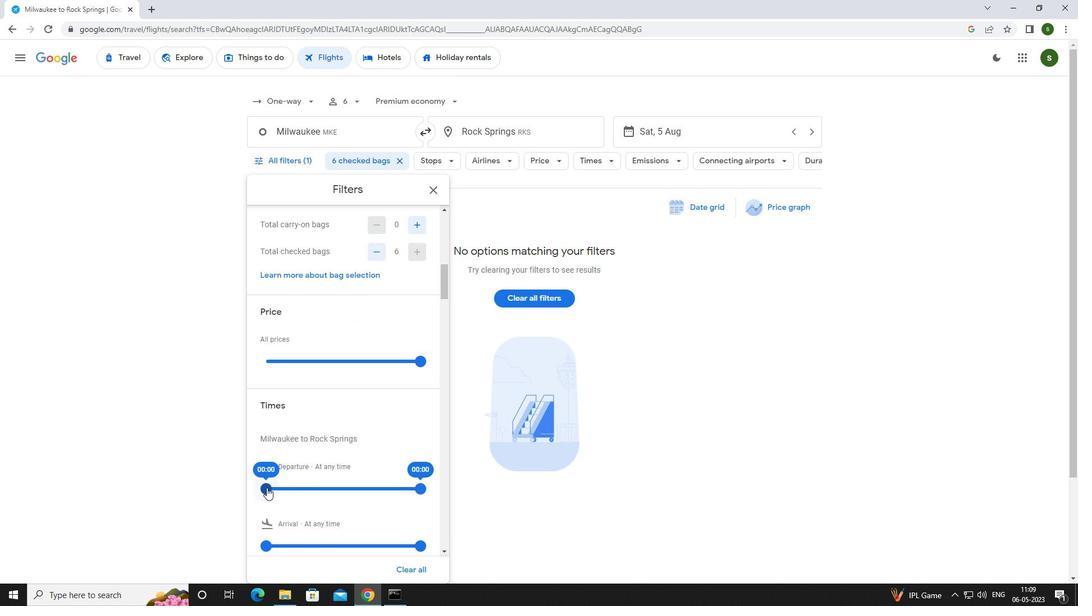 
Action: Mouse moved to (491, 499)
Screenshot: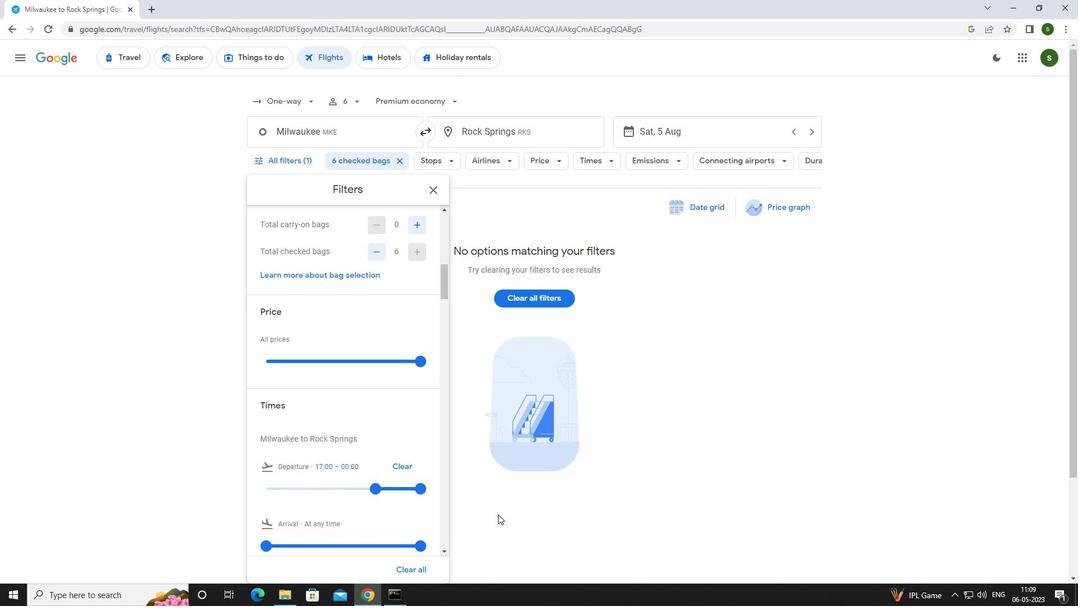 
Action: Mouse pressed left at (491, 499)
Screenshot: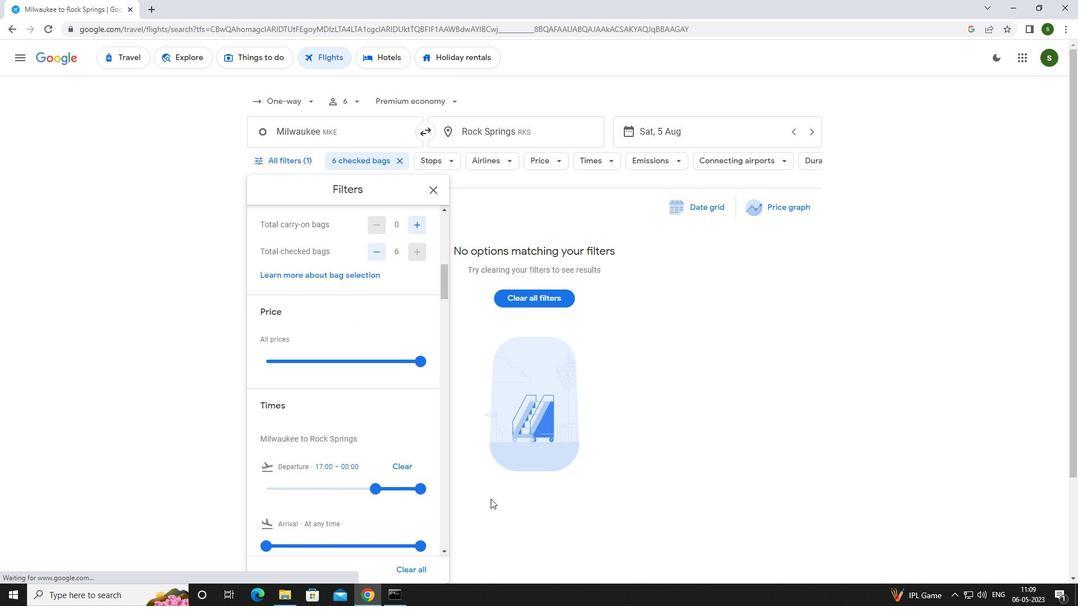 
